 Task: Open Card Penetration Testing in Board Voice of Customer Feedback Collection and Analysis to Workspace E-commerce Management and add a team member Softage.3@softage.net, a label Orange, a checklist Intellectual Property, an attachment from Trello, a color Orange and finally, add a card description 'Research and develop new product distribution strategy' and a comment 'Let us approach this task with a sense of creativity and innovation, looking for unique and unconventional solutions.'. Add a start date 'Jan 03, 1900' with a due date 'Jan 10, 1900'
Action: Mouse moved to (197, 159)
Screenshot: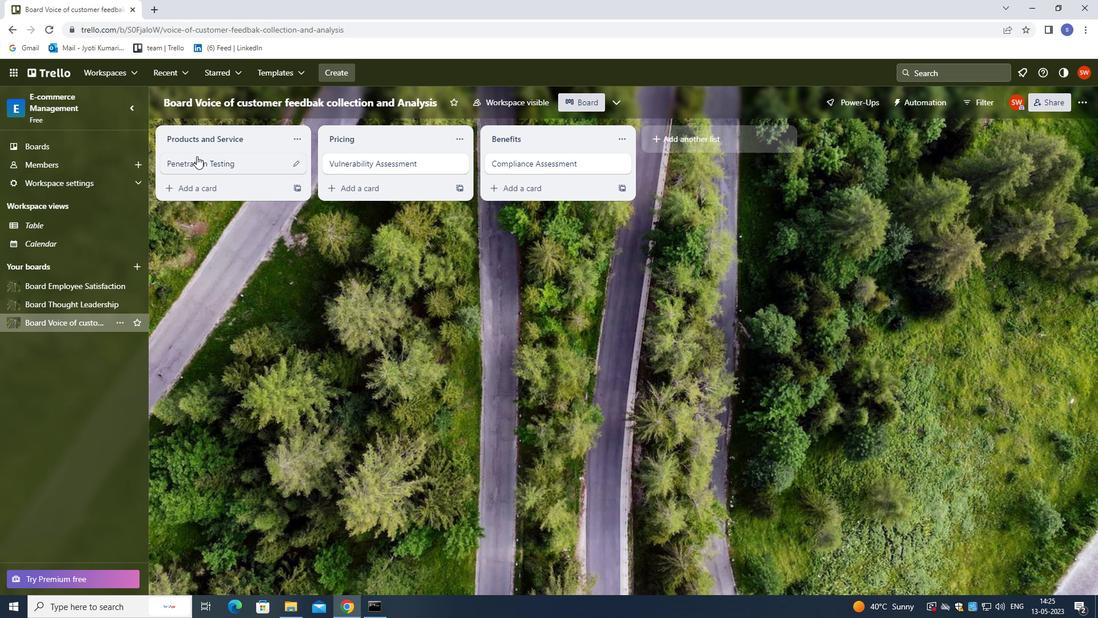 
Action: Mouse pressed left at (197, 159)
Screenshot: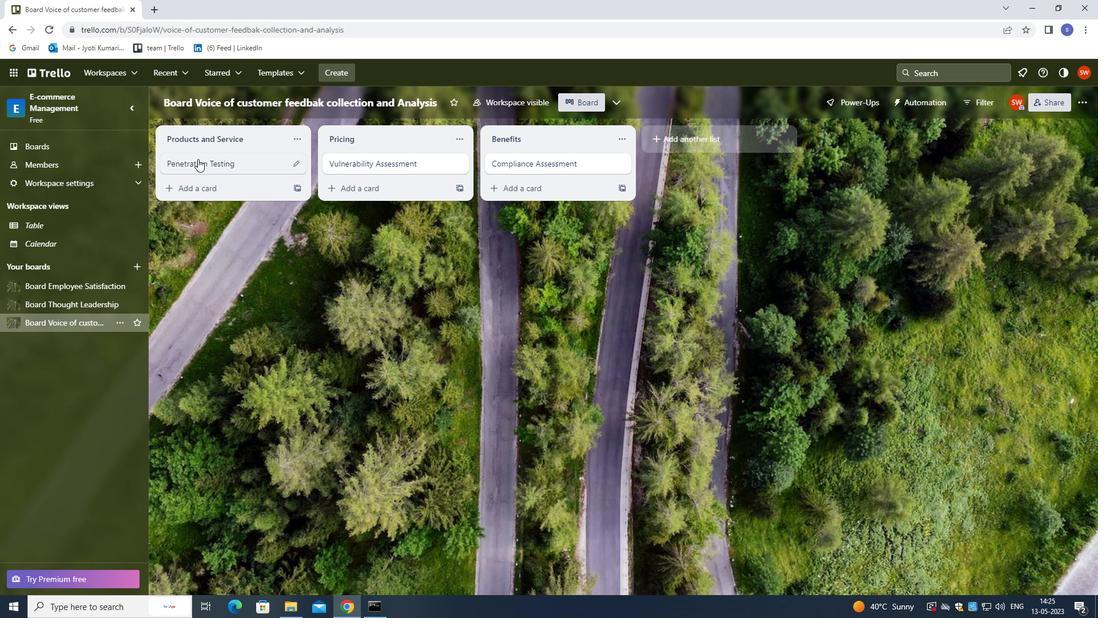 
Action: Mouse moved to (673, 165)
Screenshot: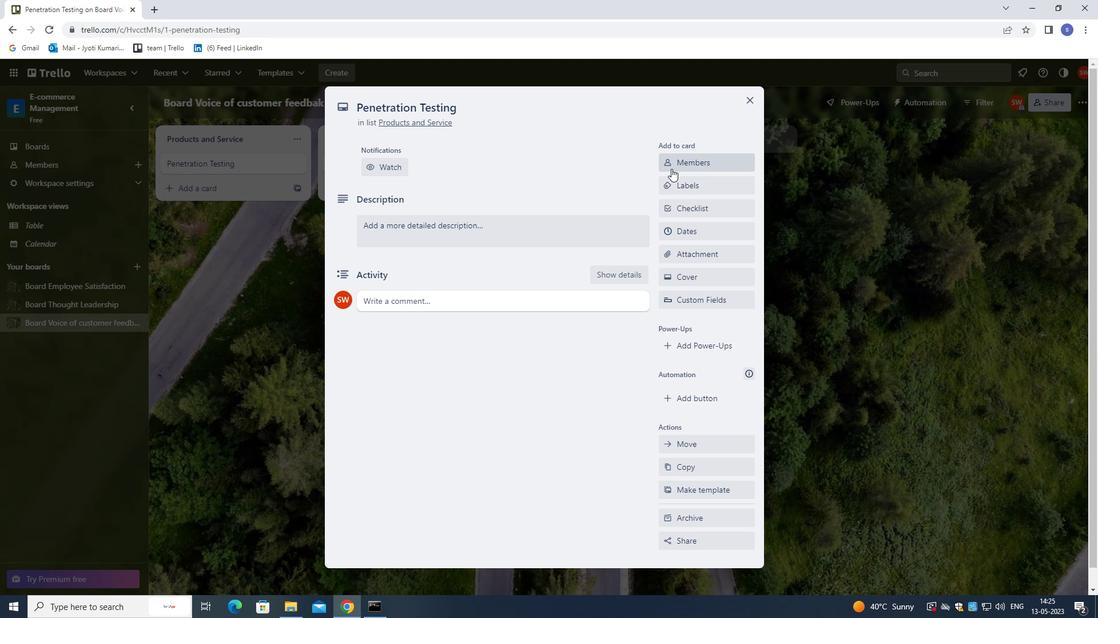 
Action: Mouse pressed left at (673, 165)
Screenshot: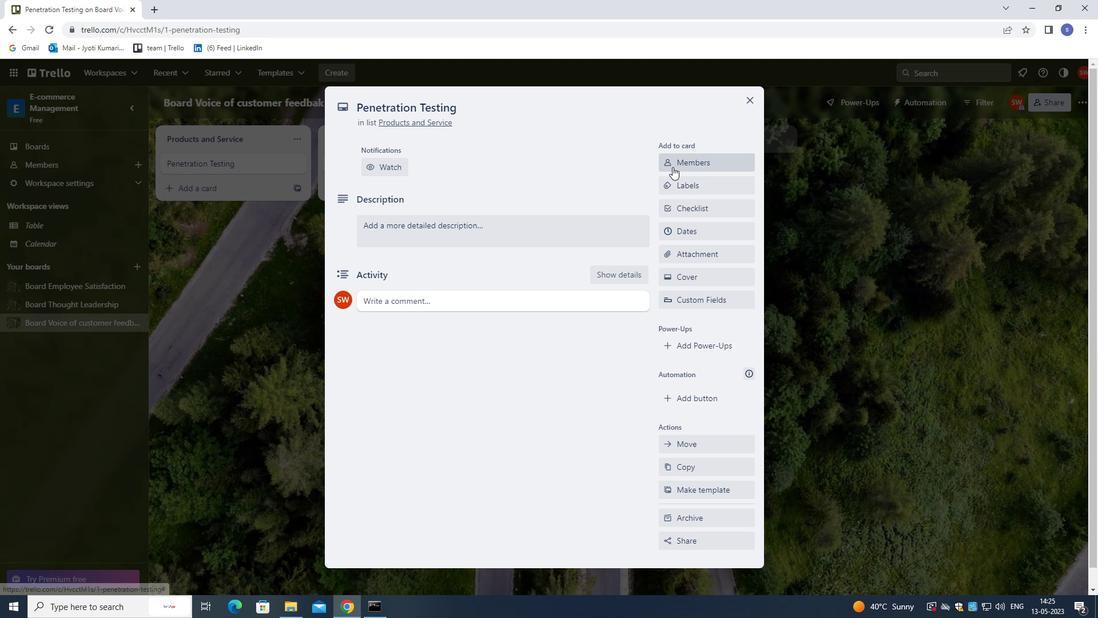 
Action: Mouse moved to (711, 264)
Screenshot: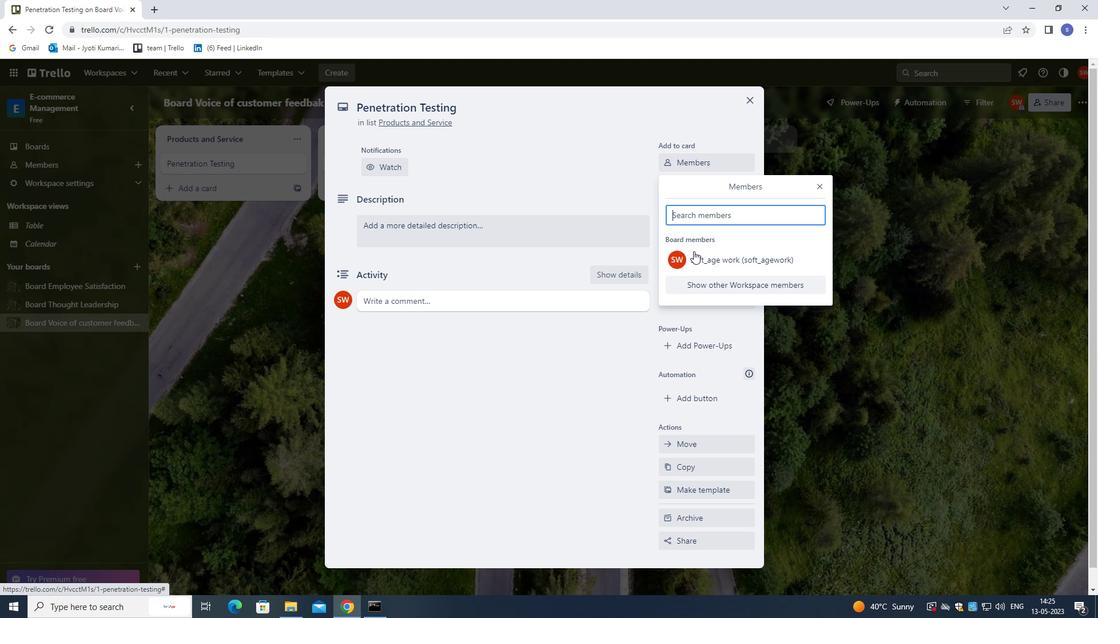 
Action: Key pressed softage.3<Key.shift>@SOFTAGE.NET
Screenshot: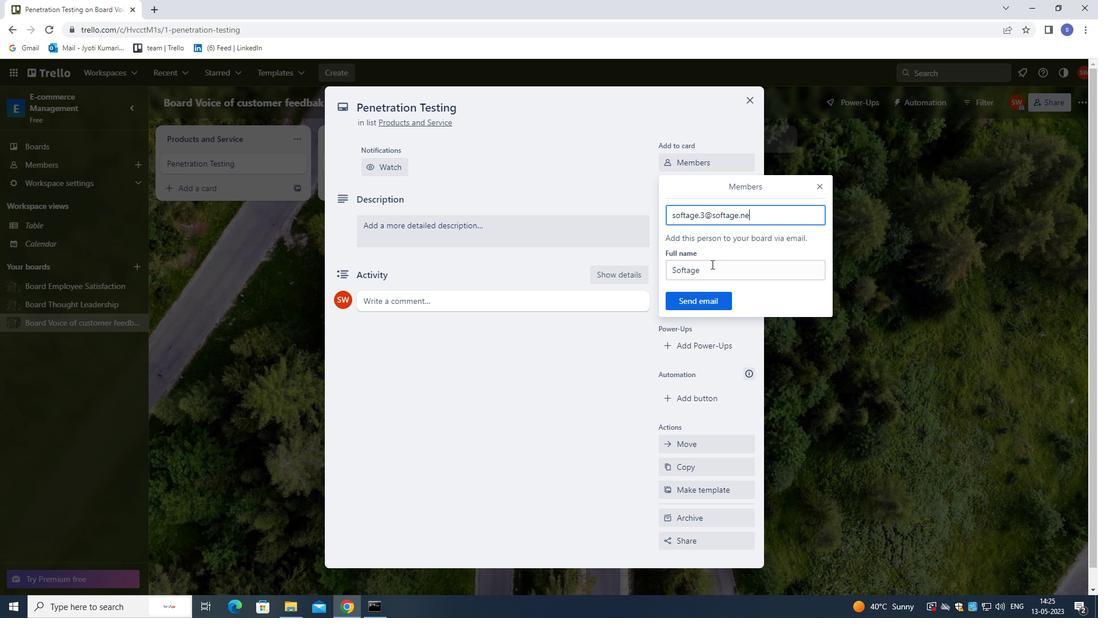 
Action: Mouse moved to (683, 297)
Screenshot: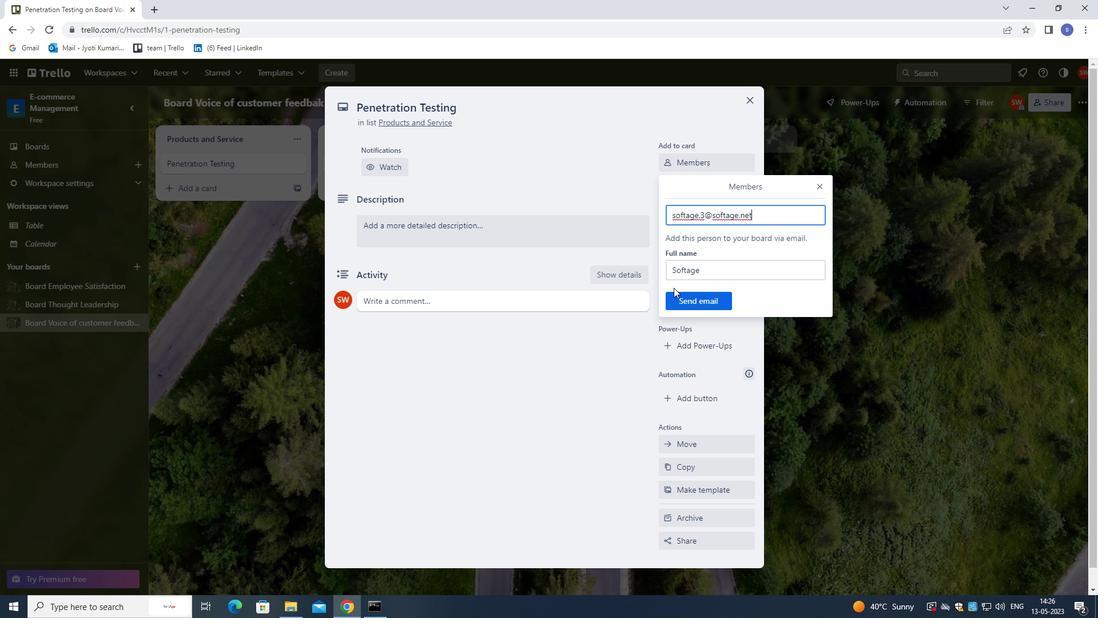 
Action: Mouse pressed left at (683, 297)
Screenshot: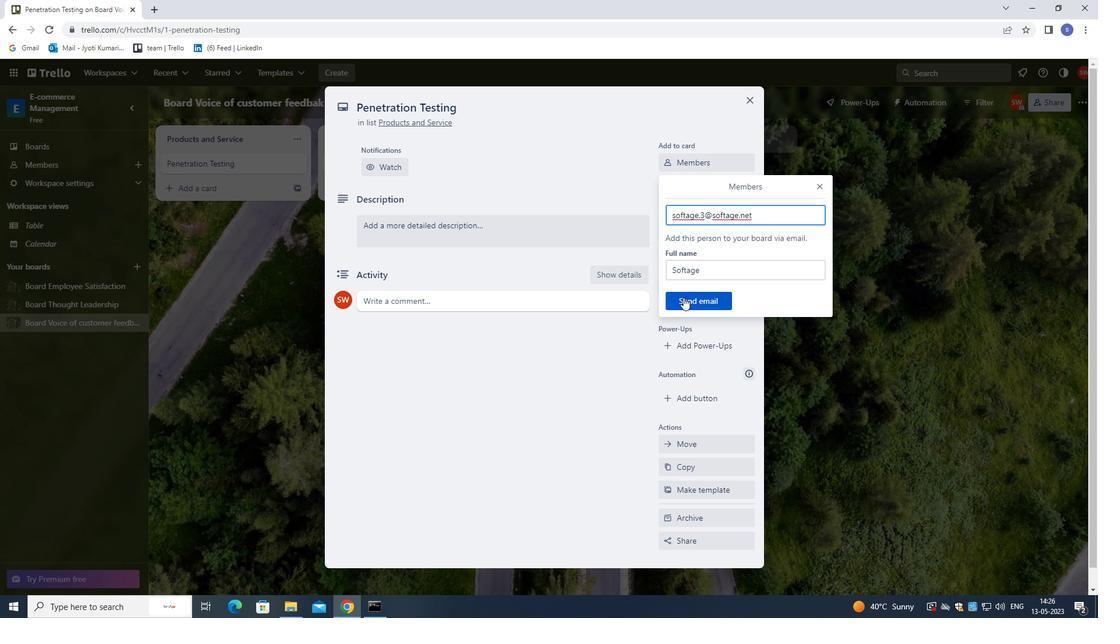 
Action: Mouse moved to (684, 230)
Screenshot: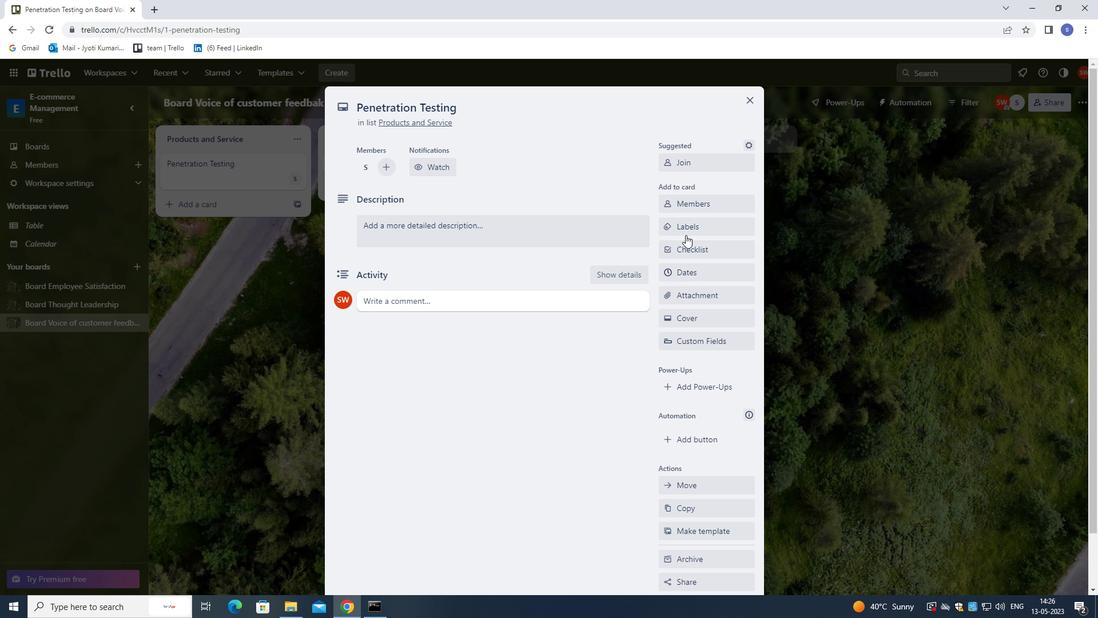 
Action: Mouse pressed left at (684, 230)
Screenshot: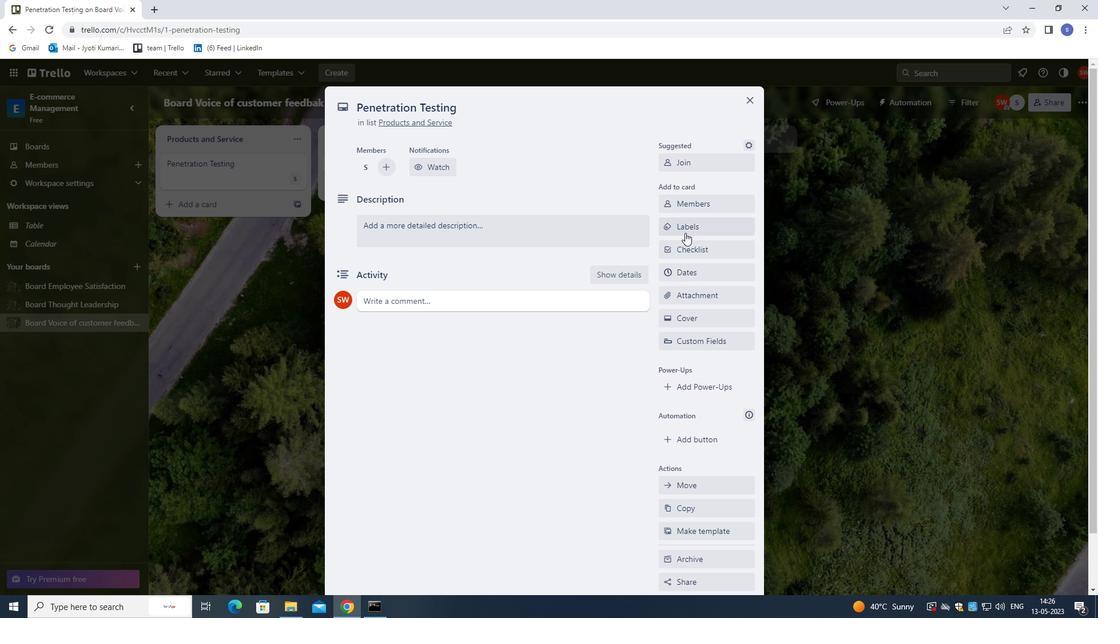
Action: Mouse moved to (683, 227)
Screenshot: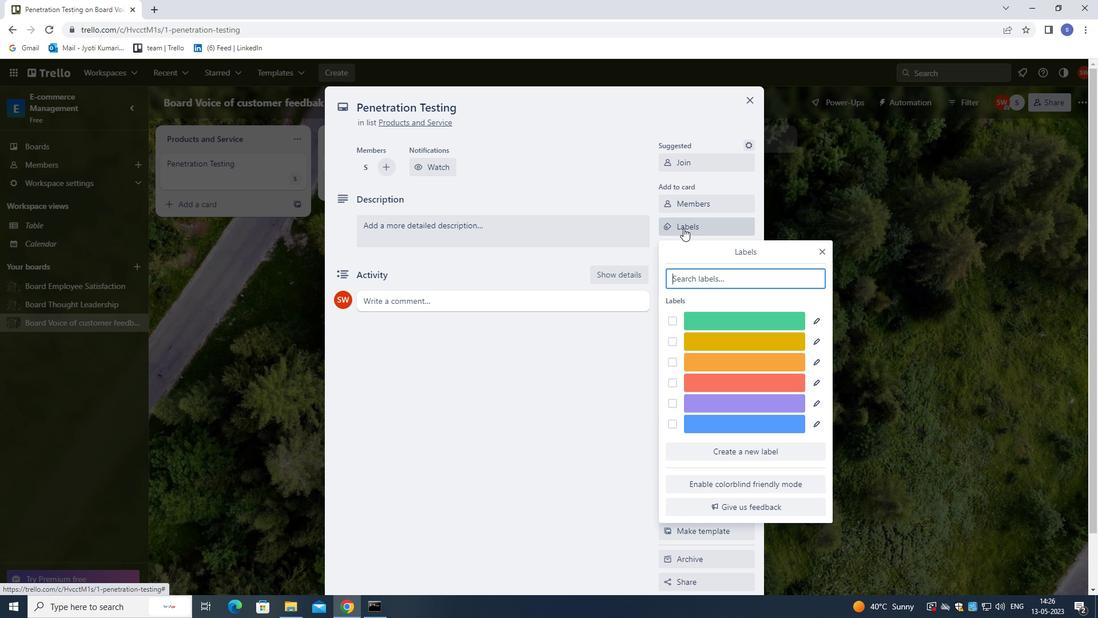 
Action: Key pressed O
Screenshot: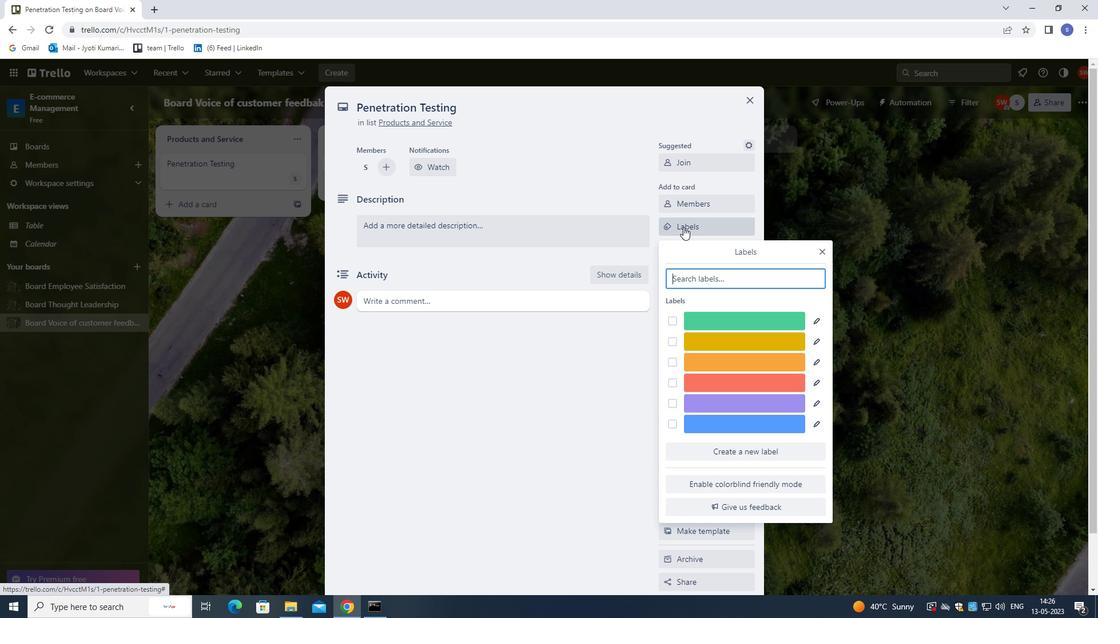 
Action: Mouse moved to (713, 318)
Screenshot: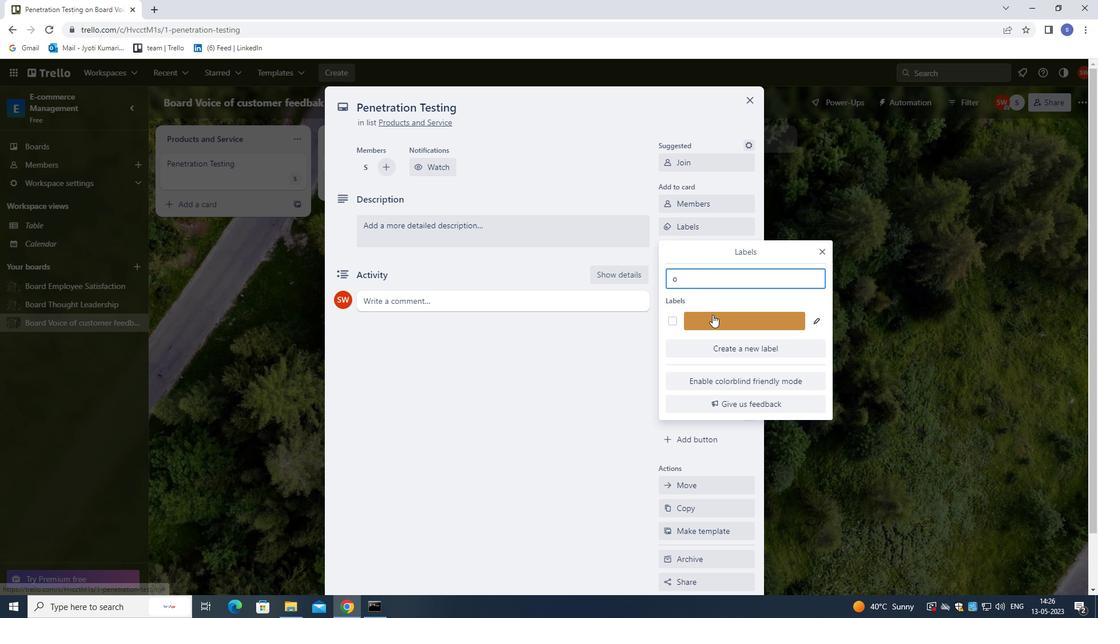 
Action: Mouse pressed left at (713, 318)
Screenshot: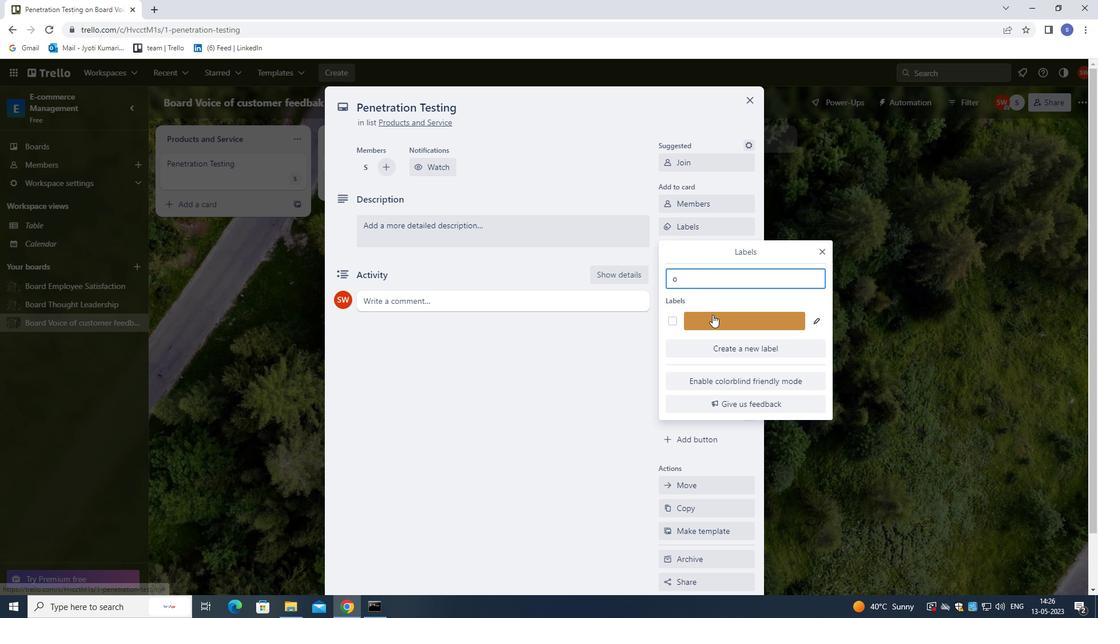 
Action: Mouse moved to (820, 252)
Screenshot: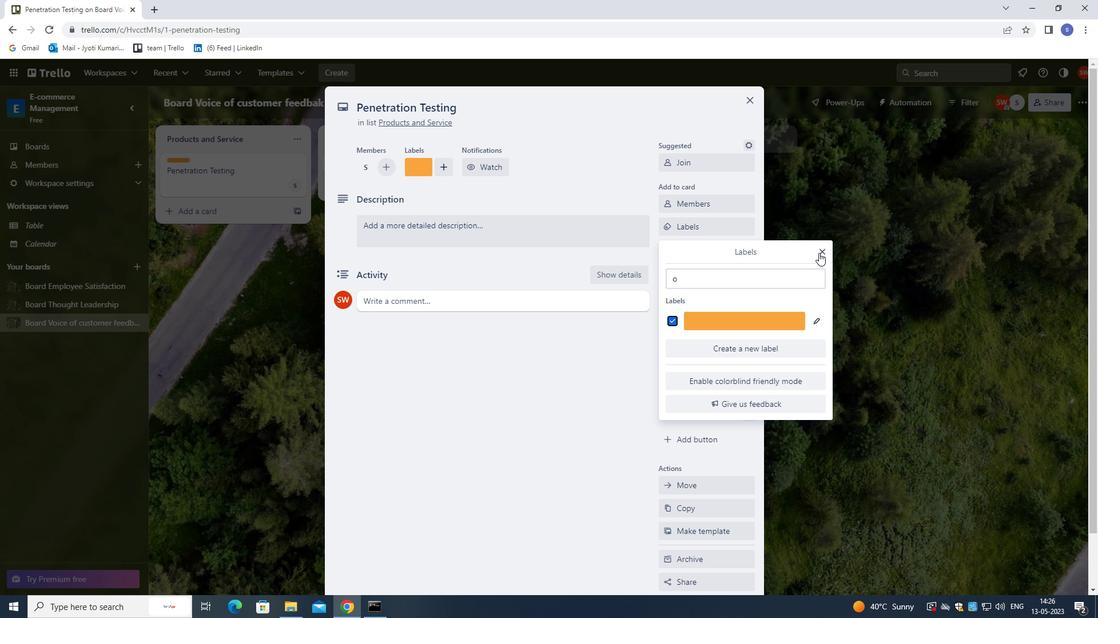 
Action: Mouse pressed left at (820, 252)
Screenshot: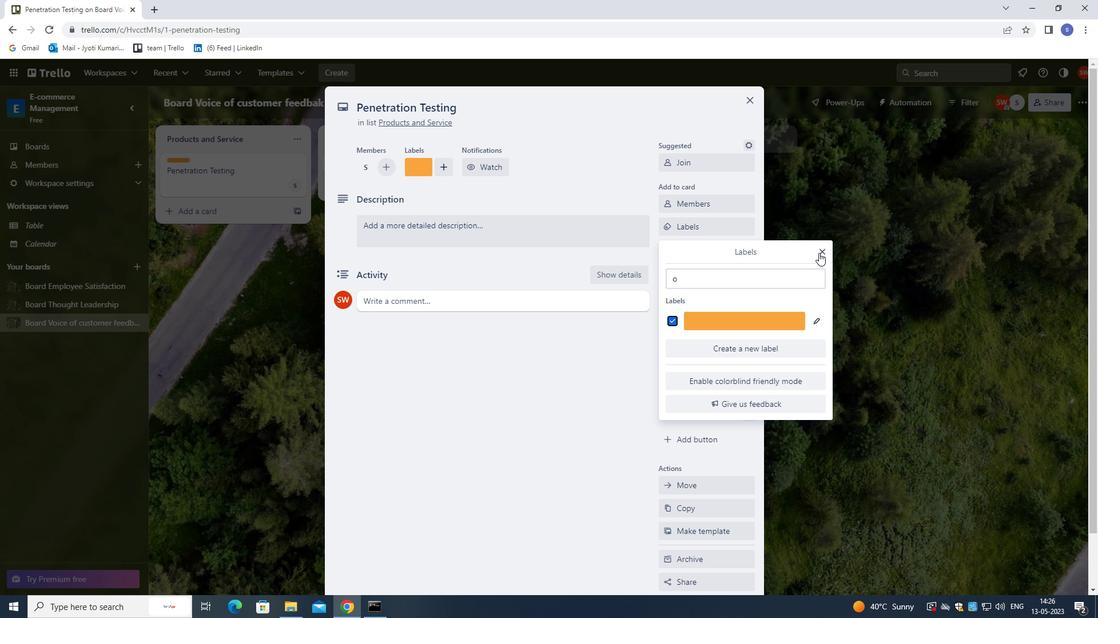 
Action: Mouse moved to (691, 248)
Screenshot: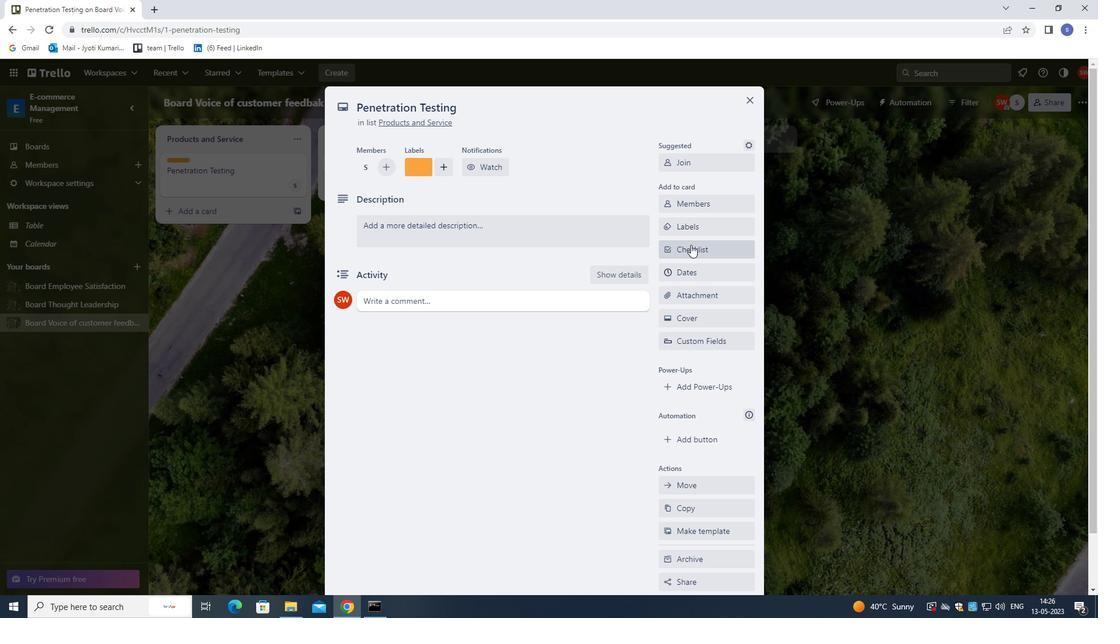 
Action: Mouse pressed left at (691, 248)
Screenshot: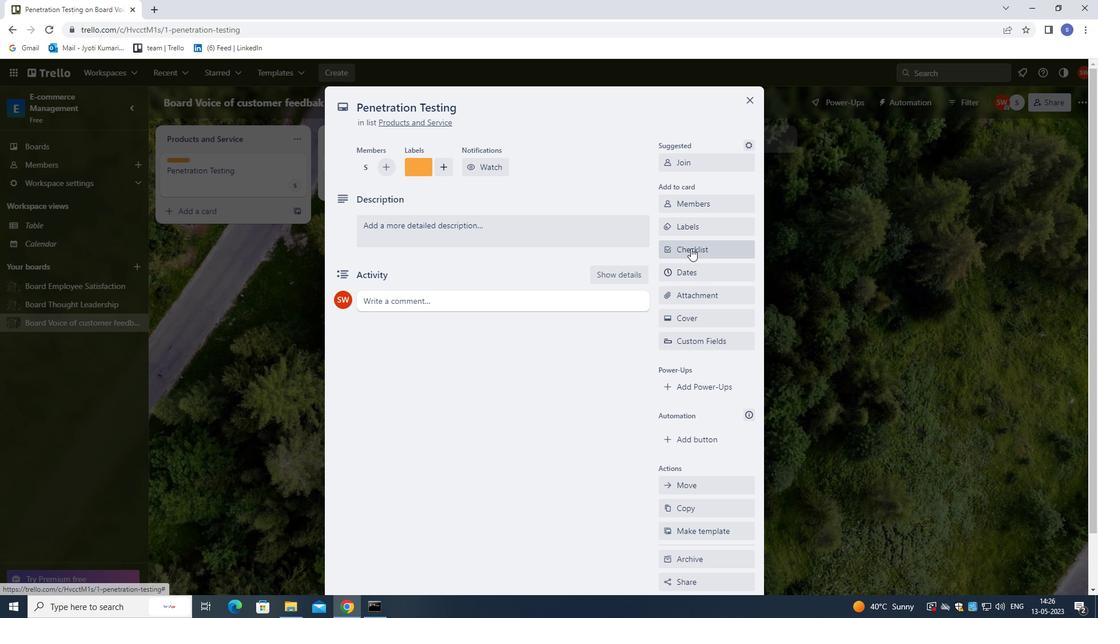 
Action: Key pressed IN
Screenshot: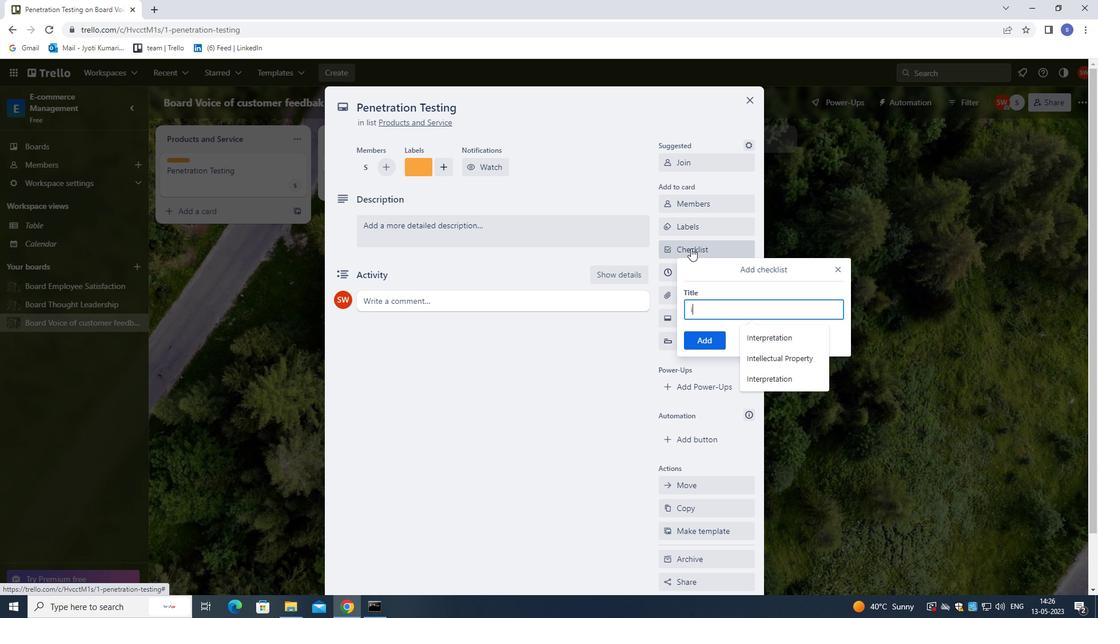 
Action: Mouse moved to (805, 358)
Screenshot: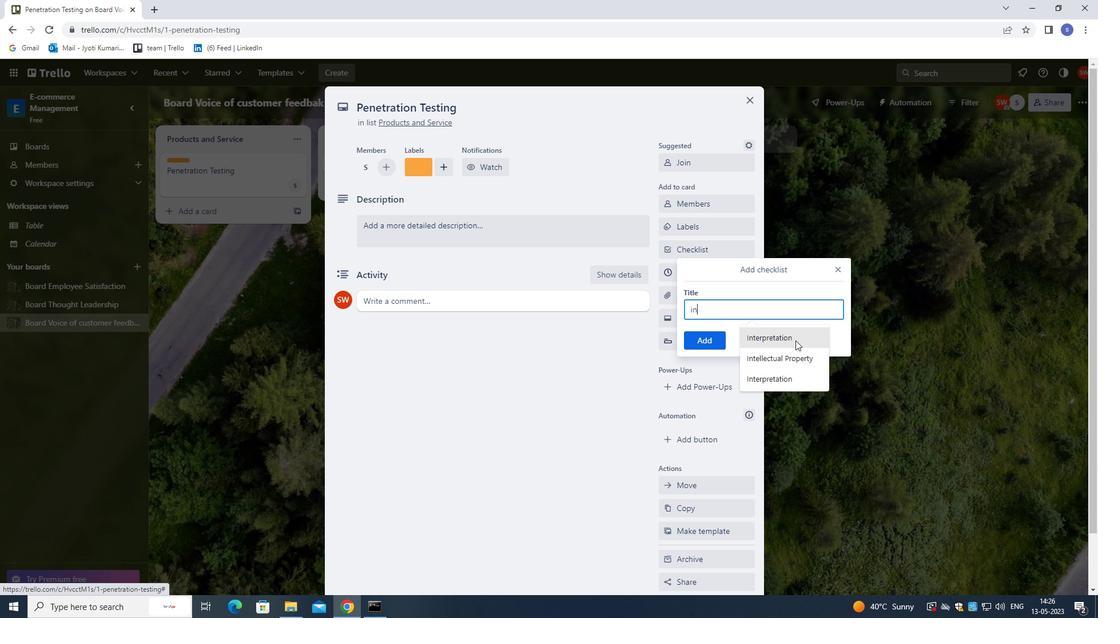 
Action: Mouse pressed left at (805, 358)
Screenshot: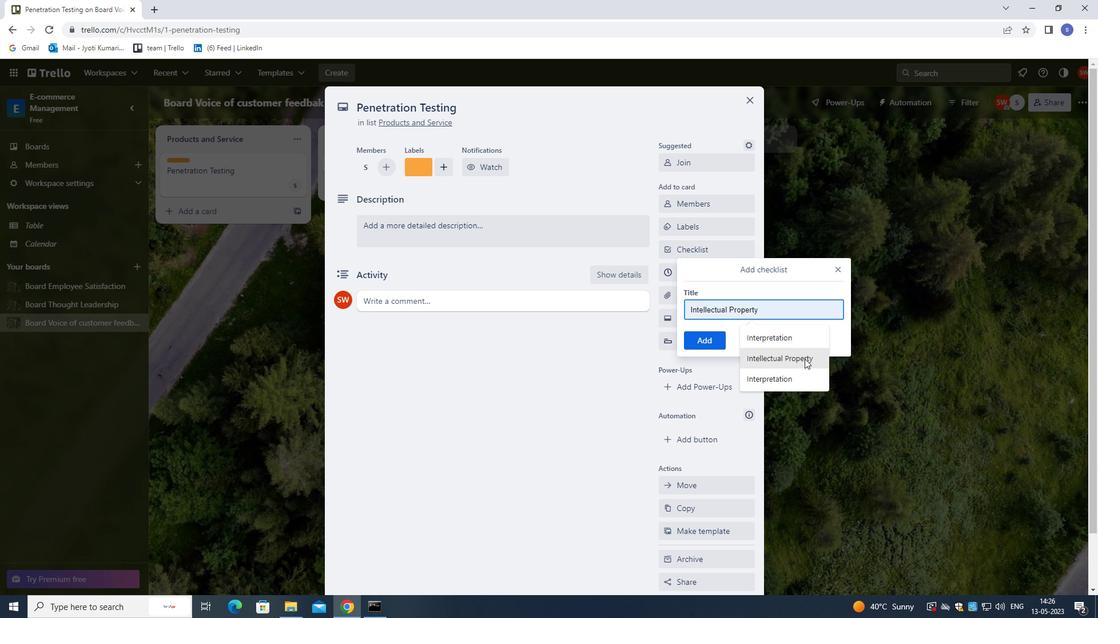 
Action: Mouse scrolled (805, 358) with delta (0, 0)
Screenshot: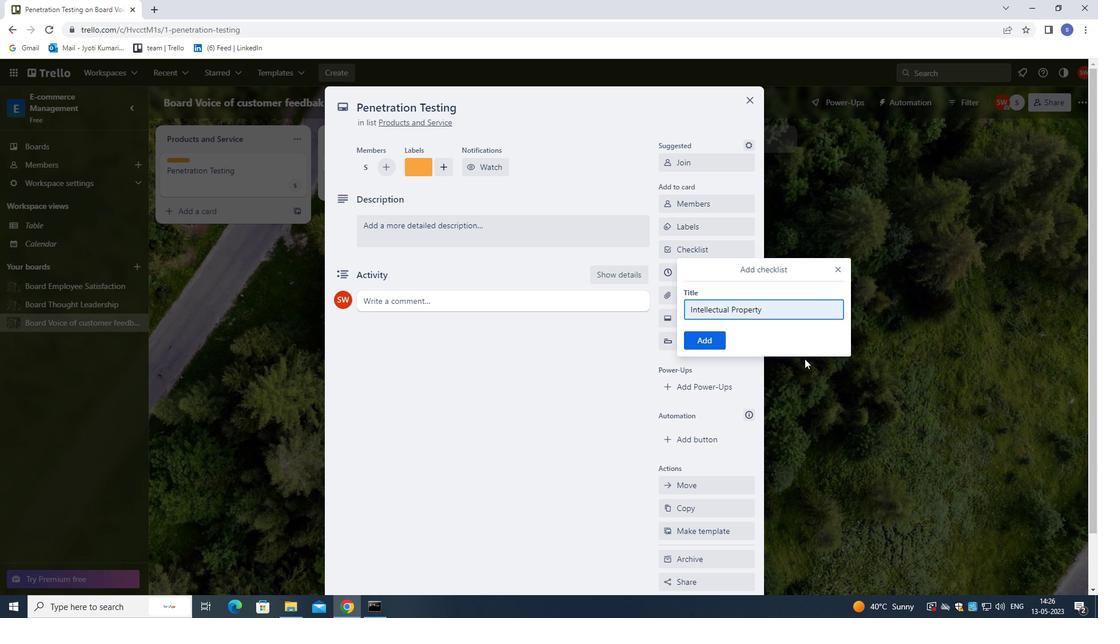 
Action: Mouse moved to (722, 341)
Screenshot: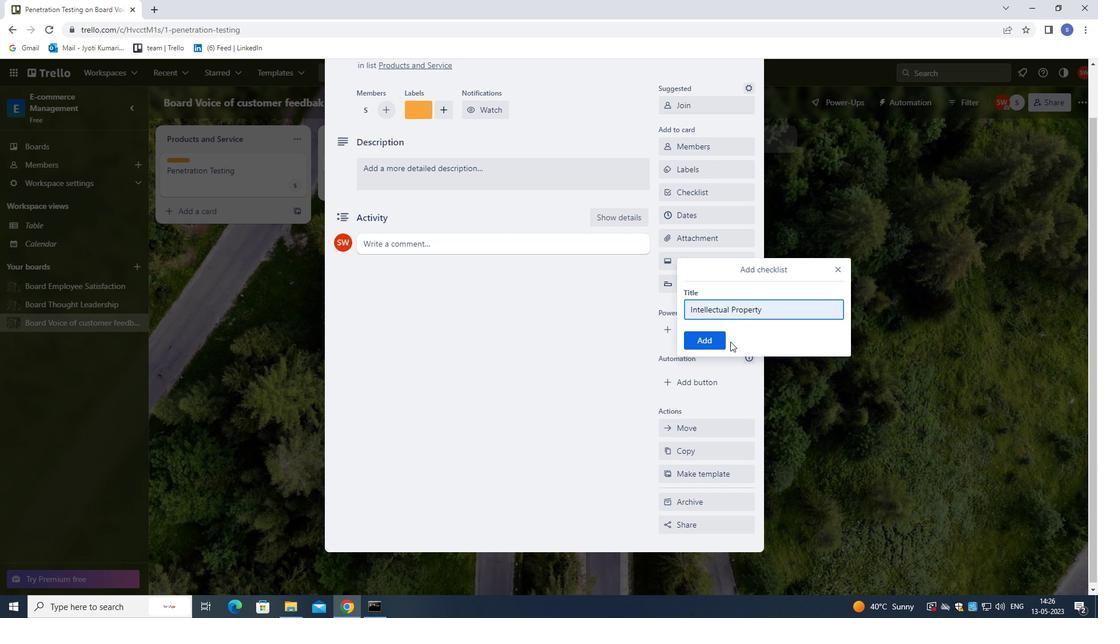 
Action: Mouse pressed left at (722, 341)
Screenshot: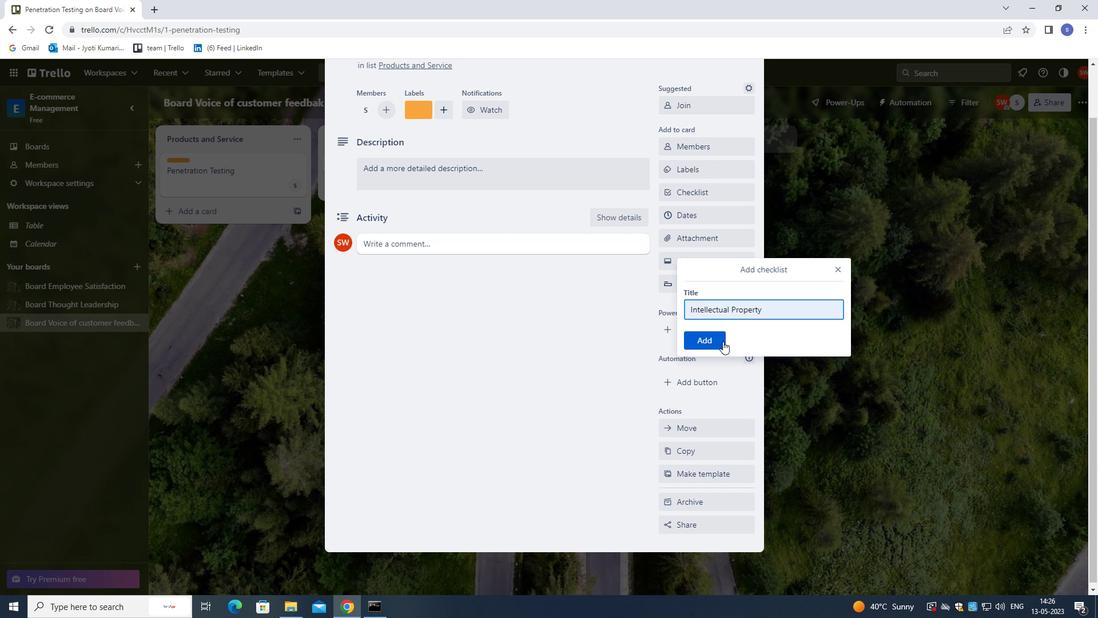 
Action: Mouse moved to (710, 238)
Screenshot: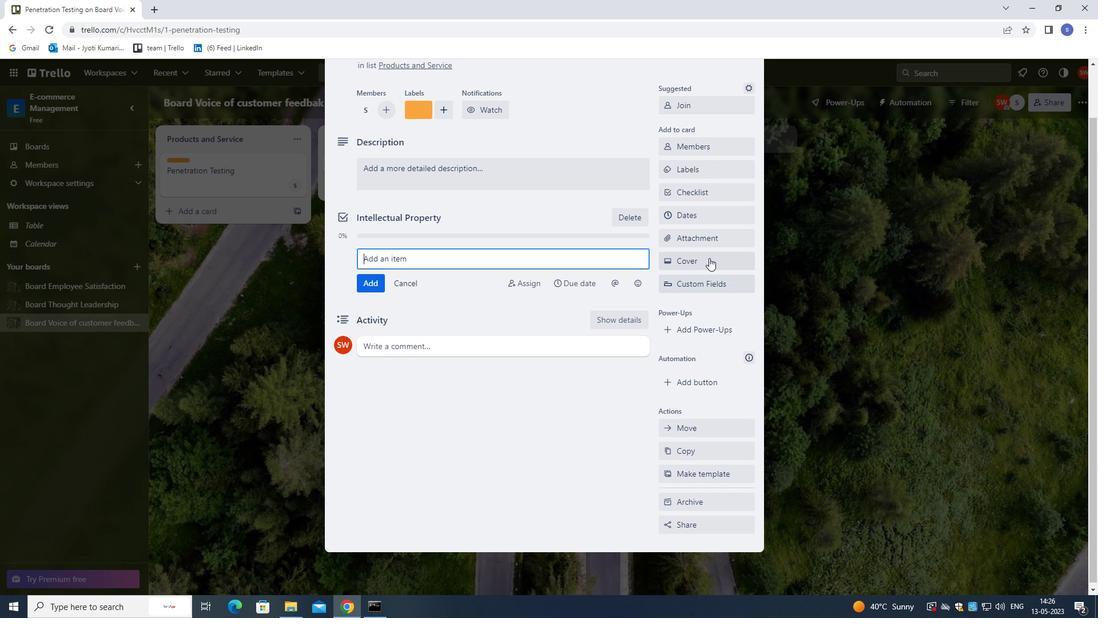 
Action: Mouse pressed left at (710, 238)
Screenshot: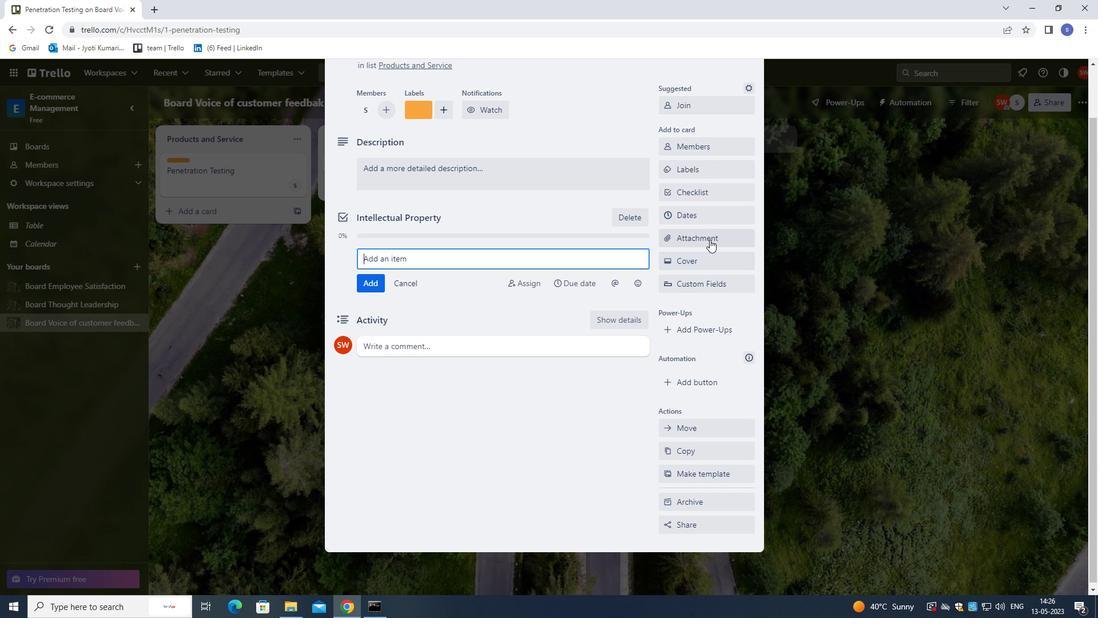 
Action: Mouse moved to (684, 309)
Screenshot: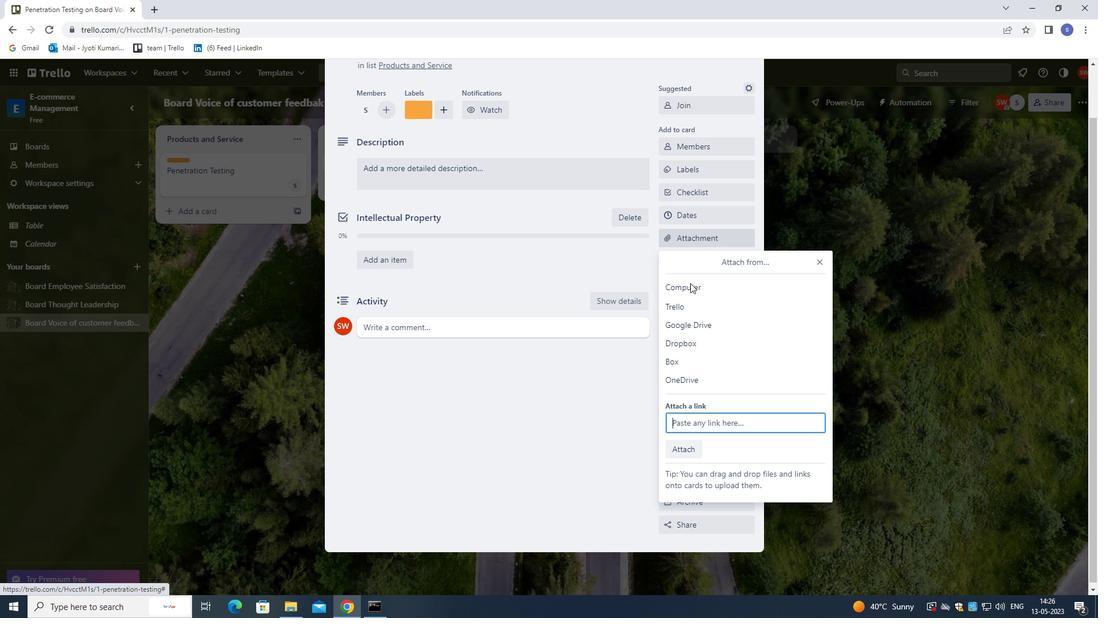 
Action: Mouse pressed left at (684, 309)
Screenshot: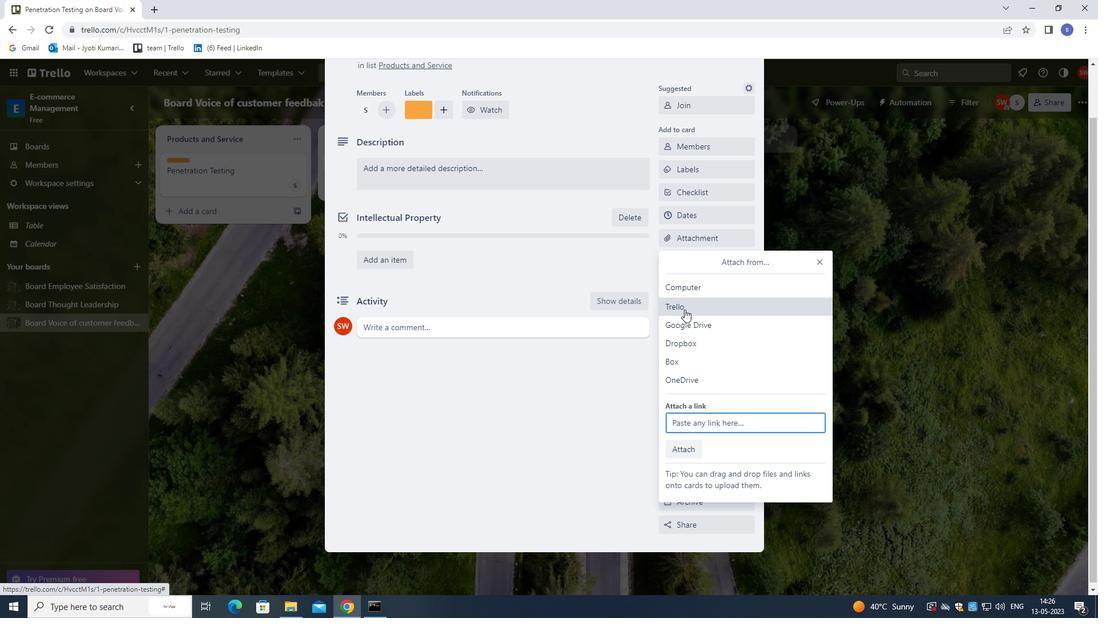 
Action: Mouse moved to (684, 289)
Screenshot: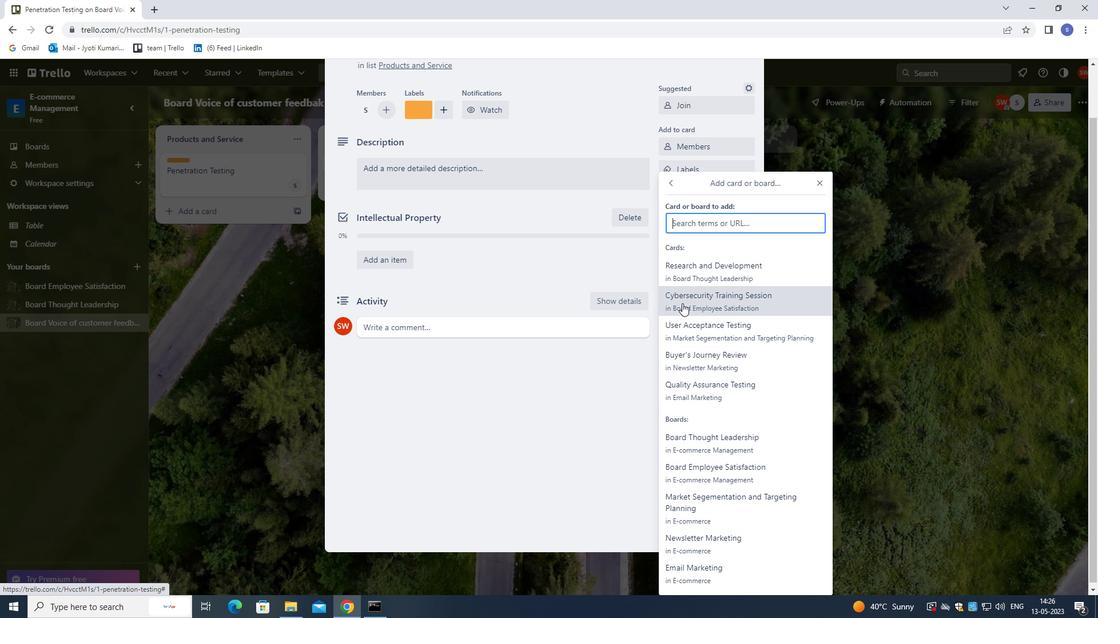 
Action: Mouse pressed left at (684, 289)
Screenshot: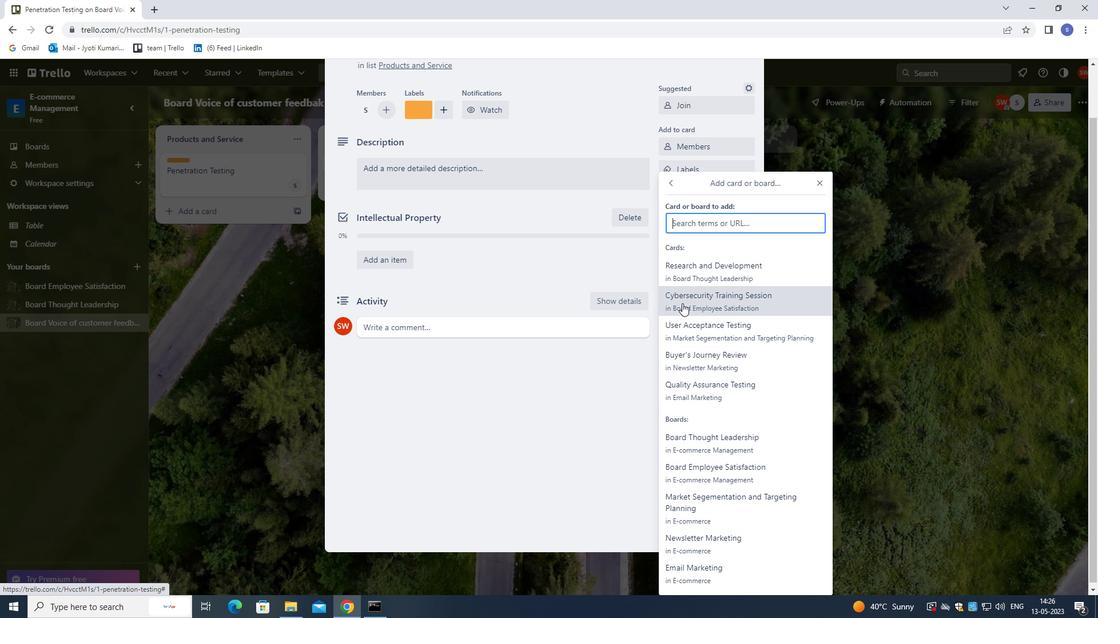 
Action: Mouse moved to (685, 264)
Screenshot: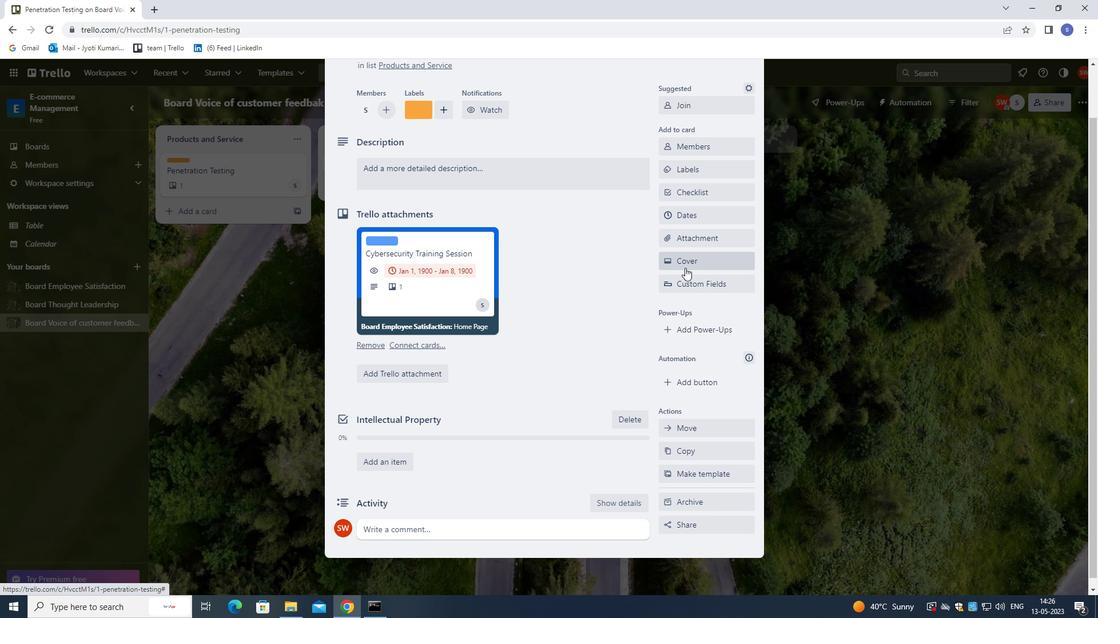 
Action: Mouse pressed left at (685, 264)
Screenshot: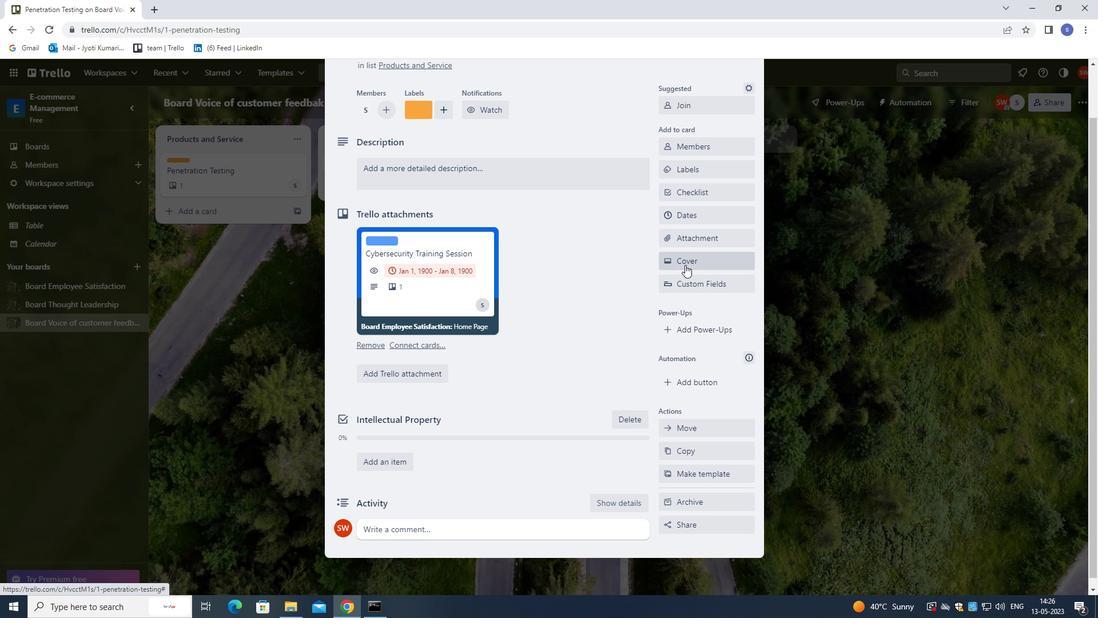 
Action: Mouse moved to (742, 362)
Screenshot: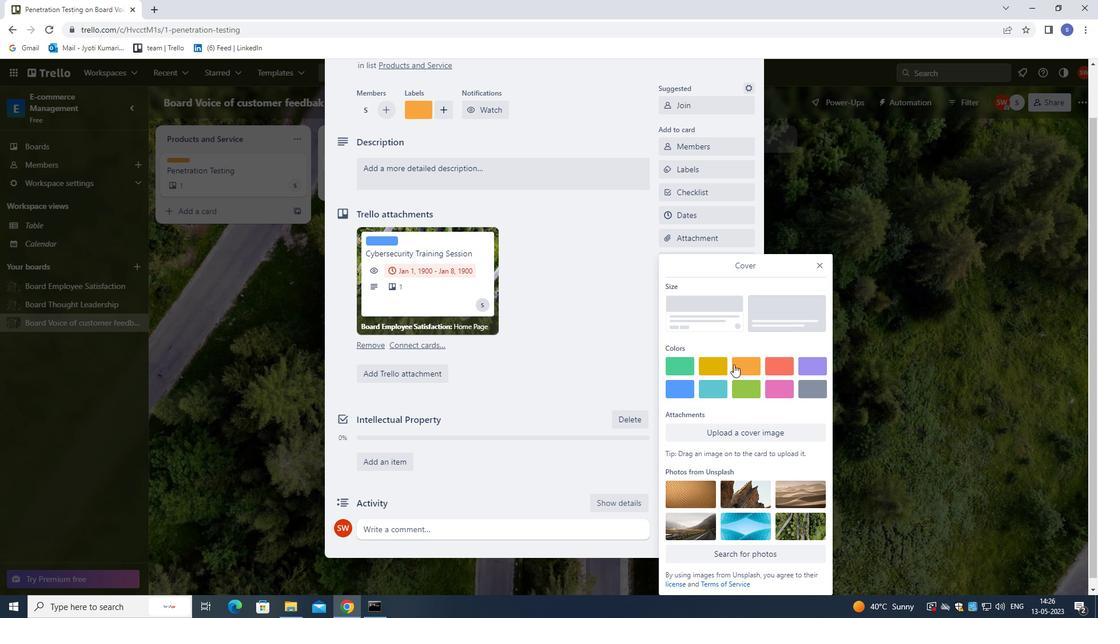 
Action: Mouse pressed left at (742, 362)
Screenshot: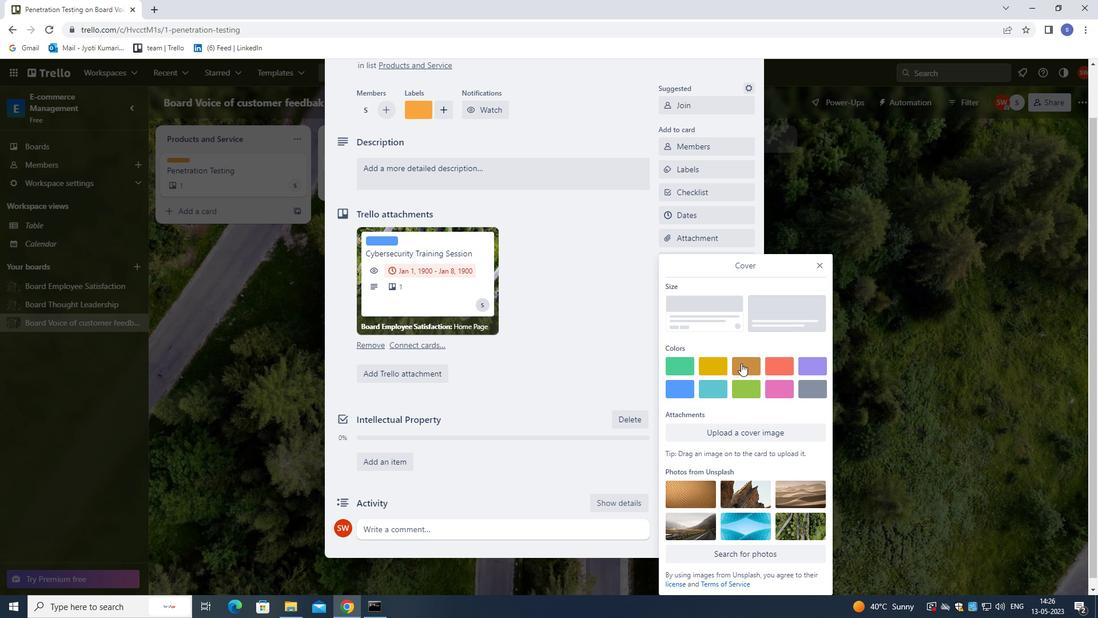 
Action: Mouse moved to (819, 245)
Screenshot: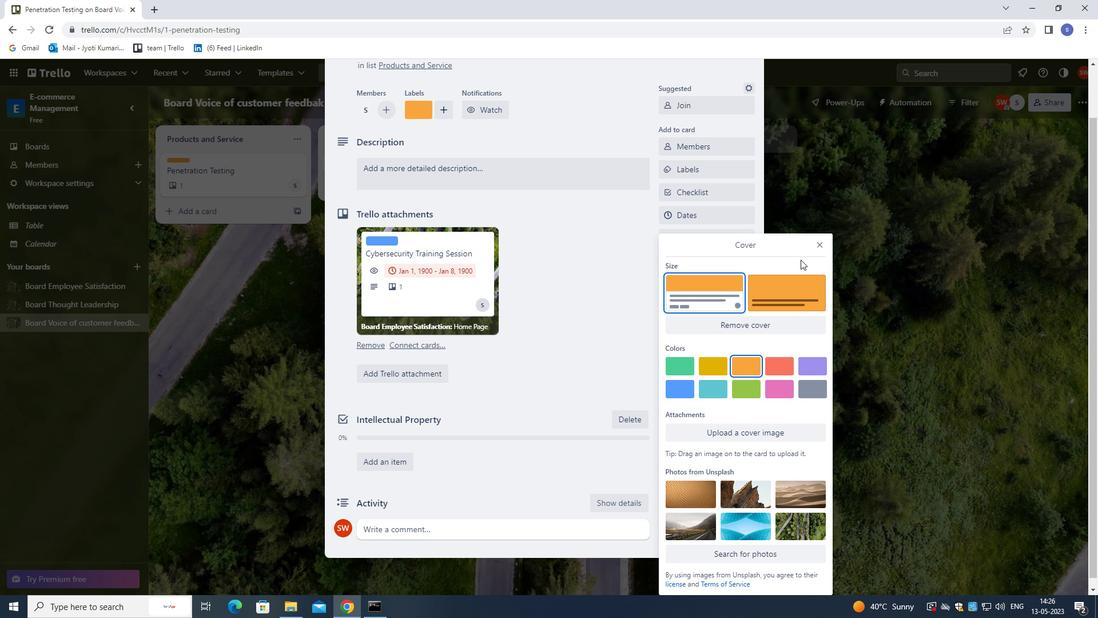 
Action: Mouse pressed left at (819, 245)
Screenshot: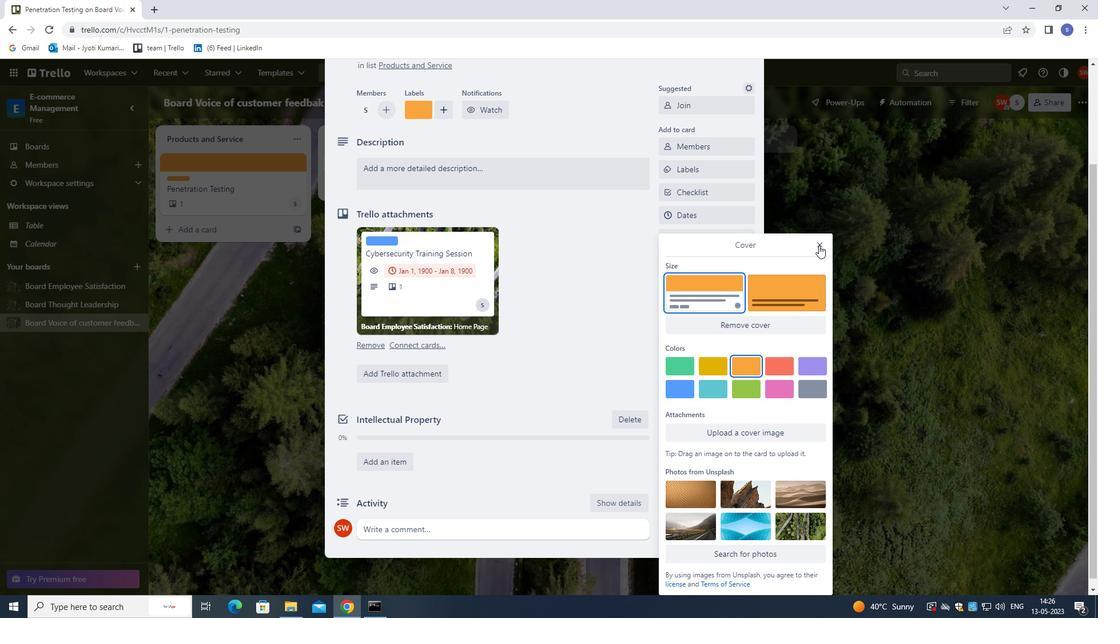
Action: Mouse moved to (510, 176)
Screenshot: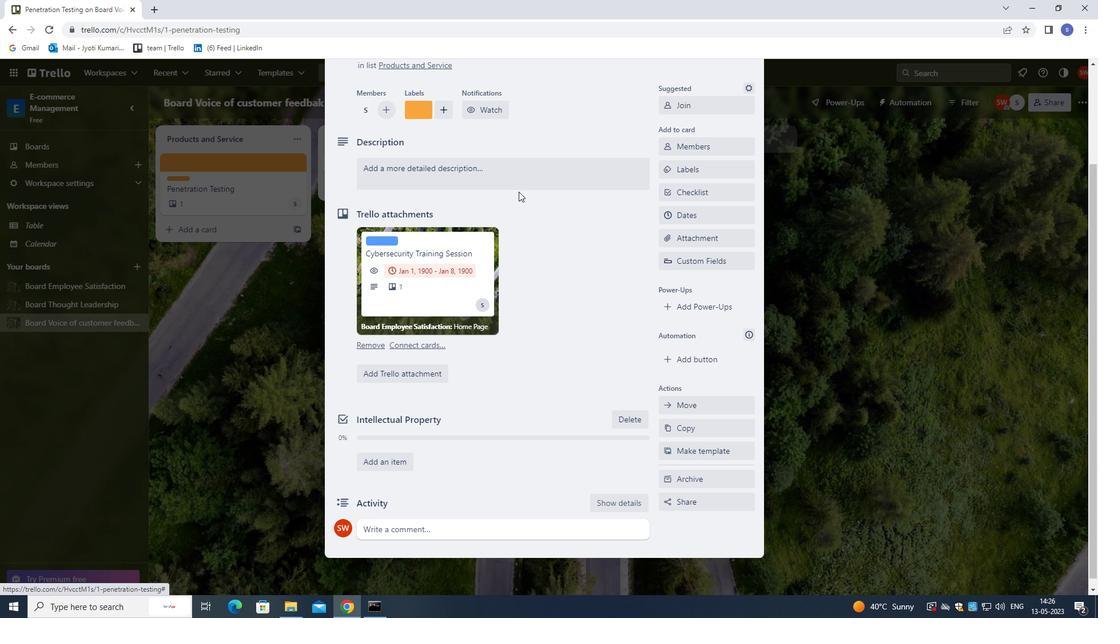 
Action: Mouse pressed left at (510, 176)
Screenshot: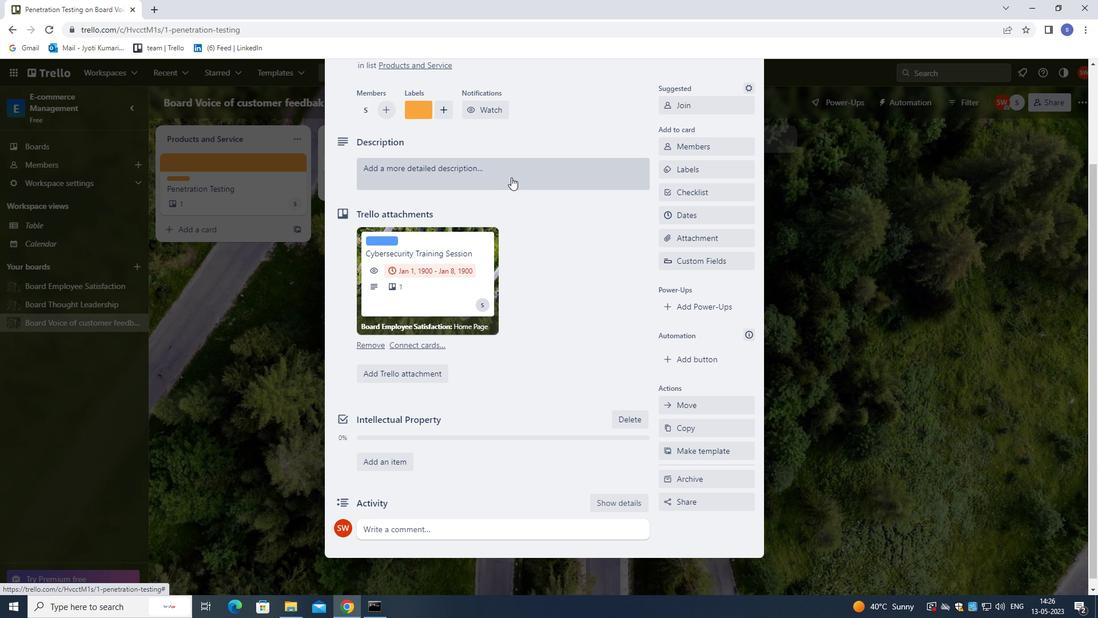 
Action: Mouse moved to (524, 240)
Screenshot: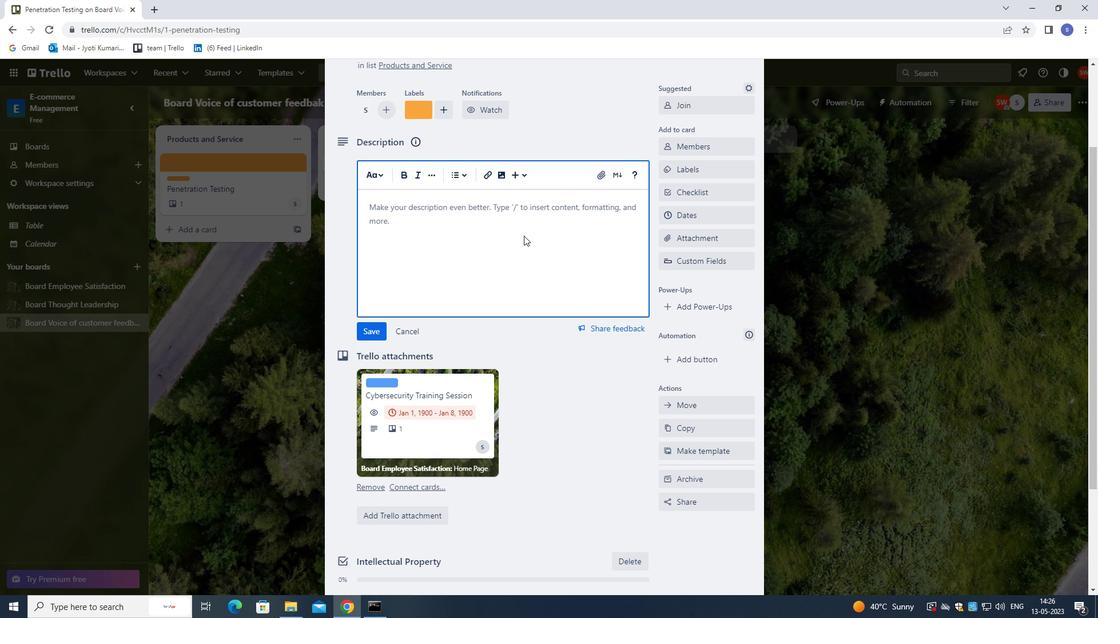 
Action: Key pressed <Key.shift>RESER<Key.backspace>ARCH<Key.space>AND<Key.space>DEVELOP<Key.space>NEW<Key.space>PRODUCT<Key.space>DISTRIBUTION<Key.space>STRATEGY.
Screenshot: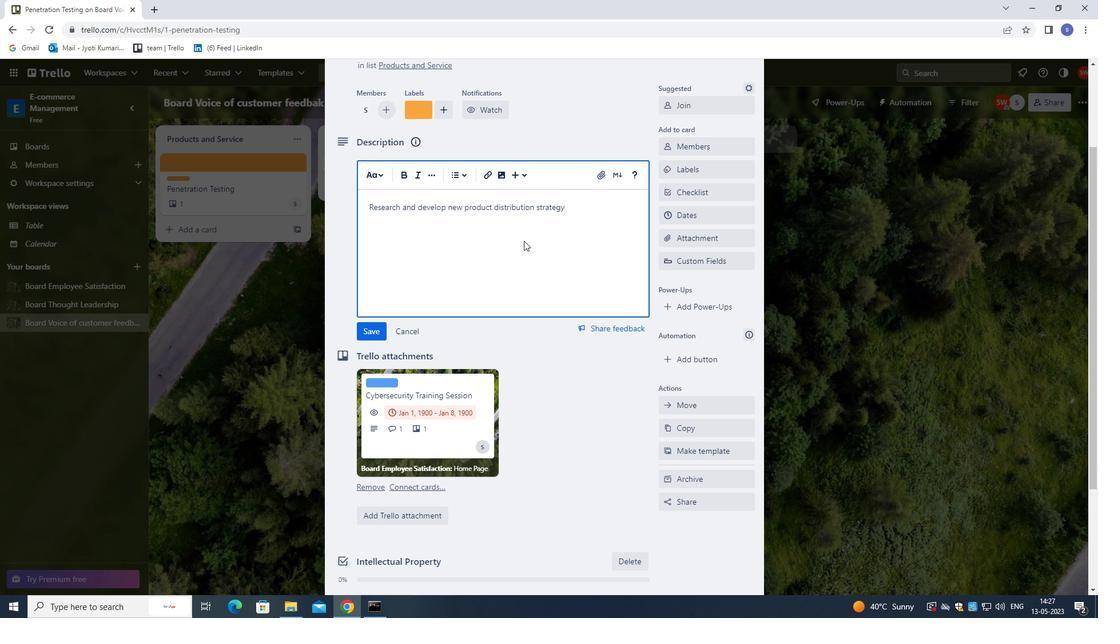 
Action: Mouse moved to (526, 259)
Screenshot: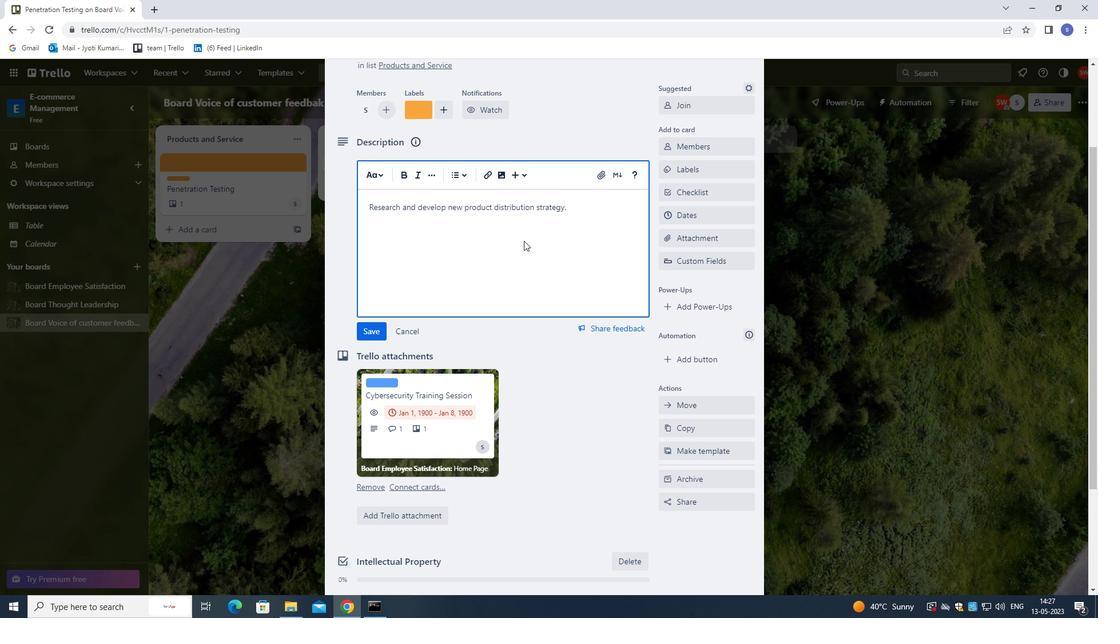 
Action: Mouse scrolled (526, 259) with delta (0, 0)
Screenshot: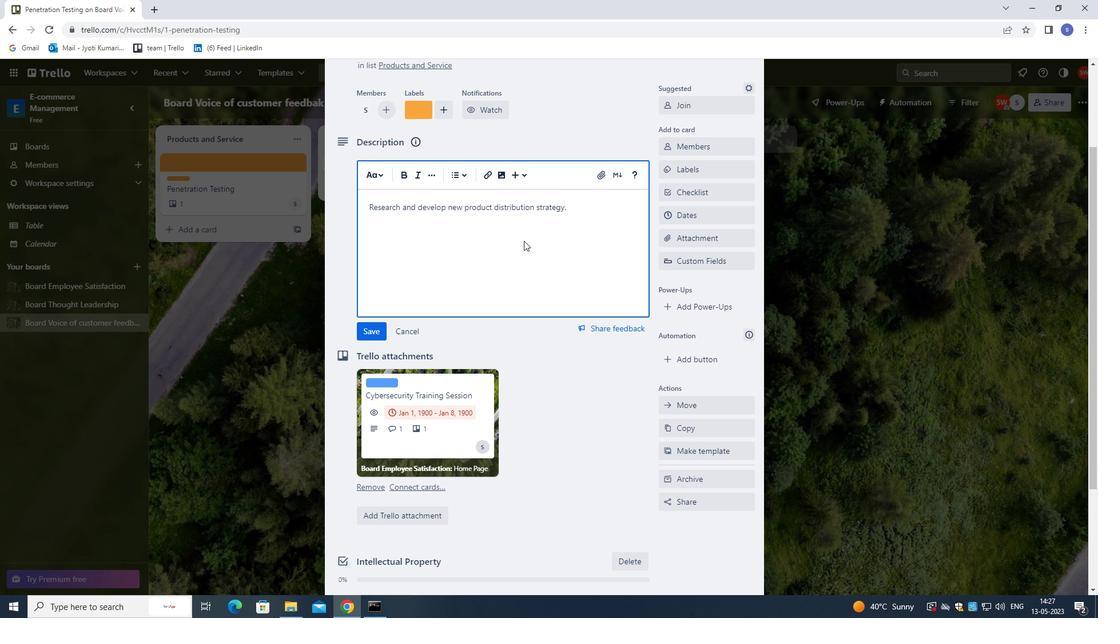 
Action: Mouse moved to (527, 272)
Screenshot: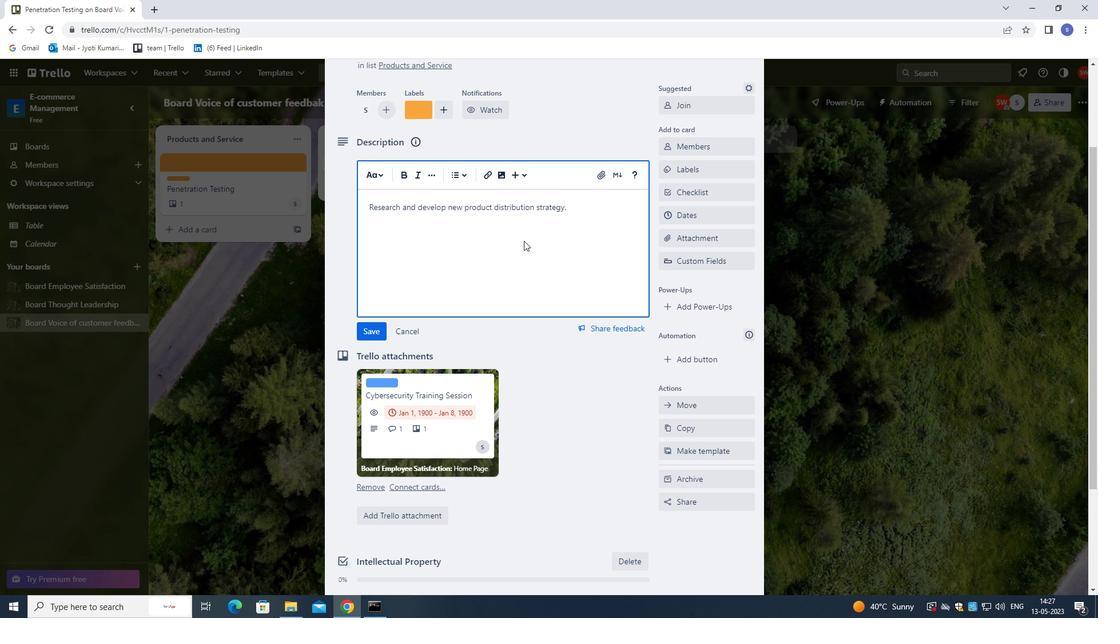 
Action: Mouse scrolled (527, 271) with delta (0, 0)
Screenshot: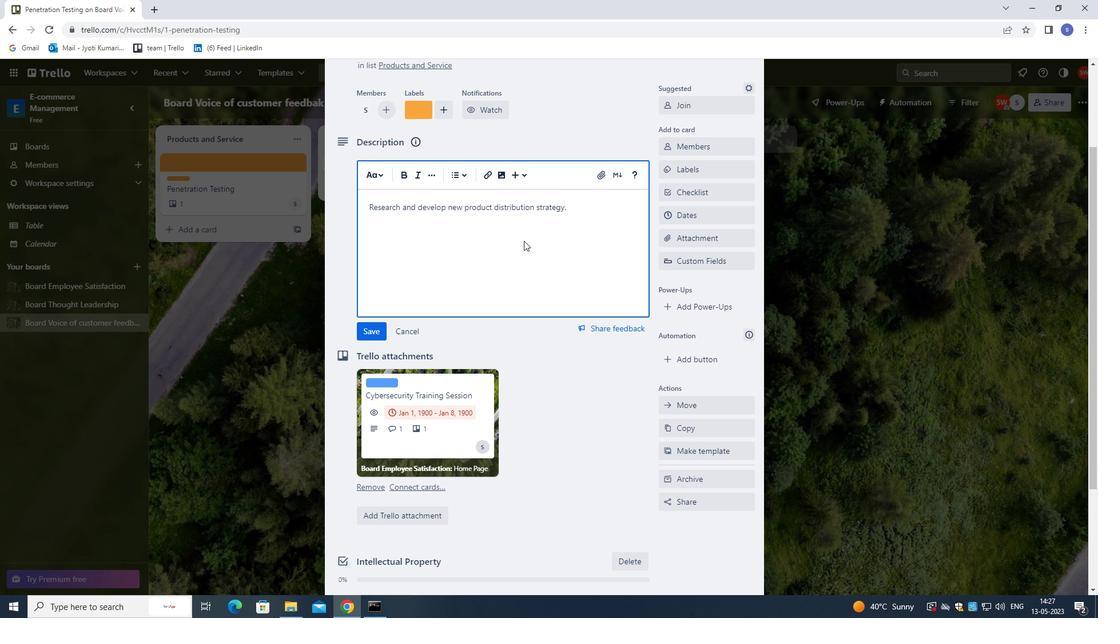 
Action: Mouse moved to (528, 276)
Screenshot: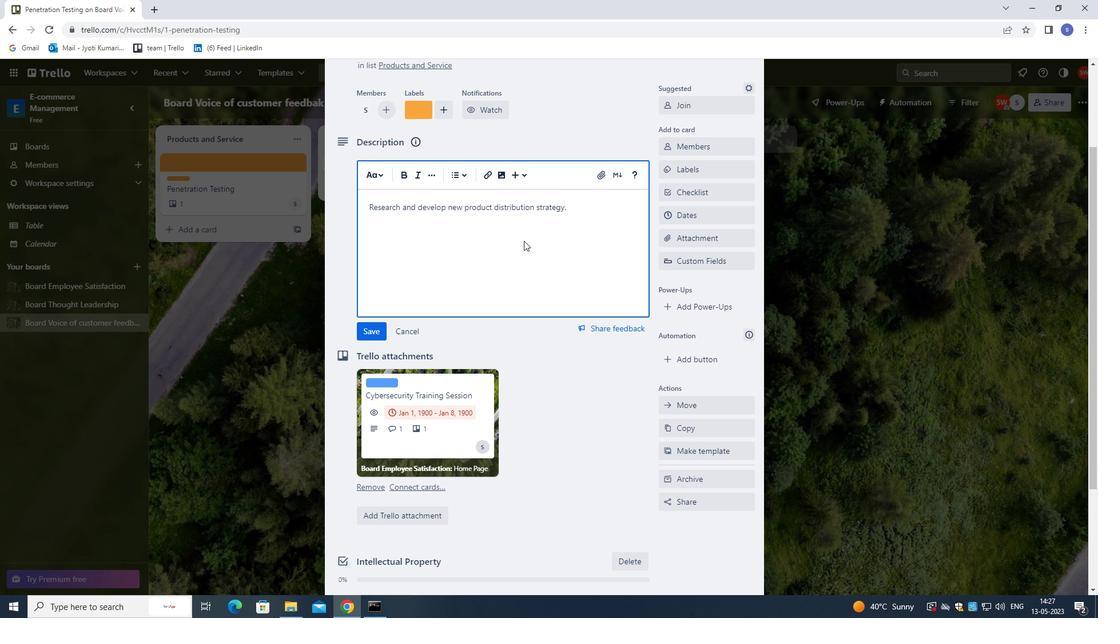 
Action: Mouse scrolled (528, 275) with delta (0, 0)
Screenshot: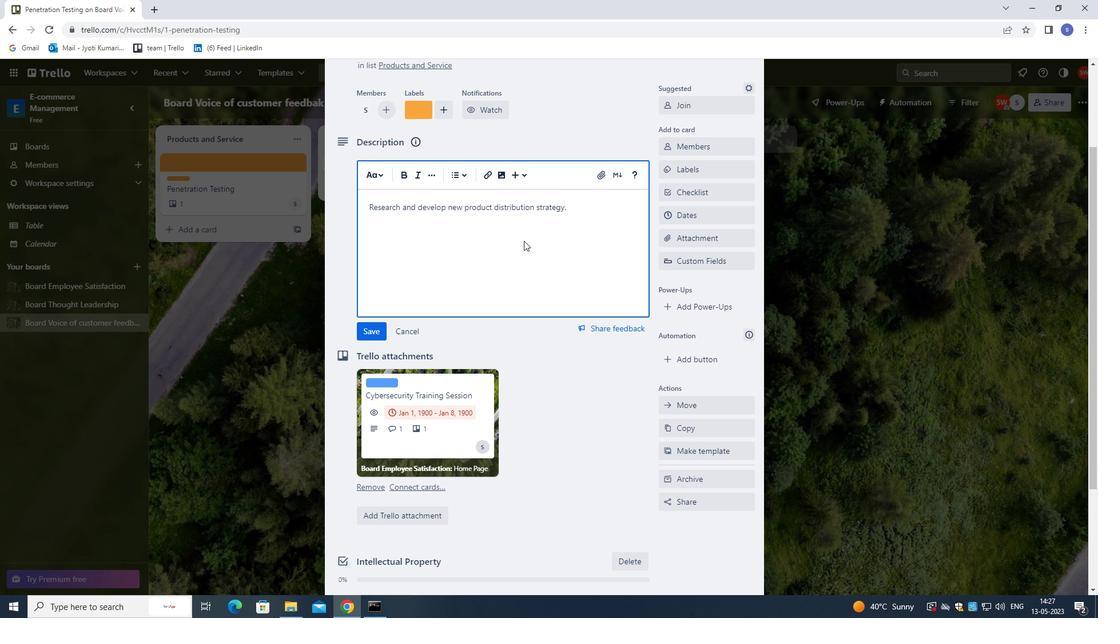 
Action: Mouse moved to (528, 278)
Screenshot: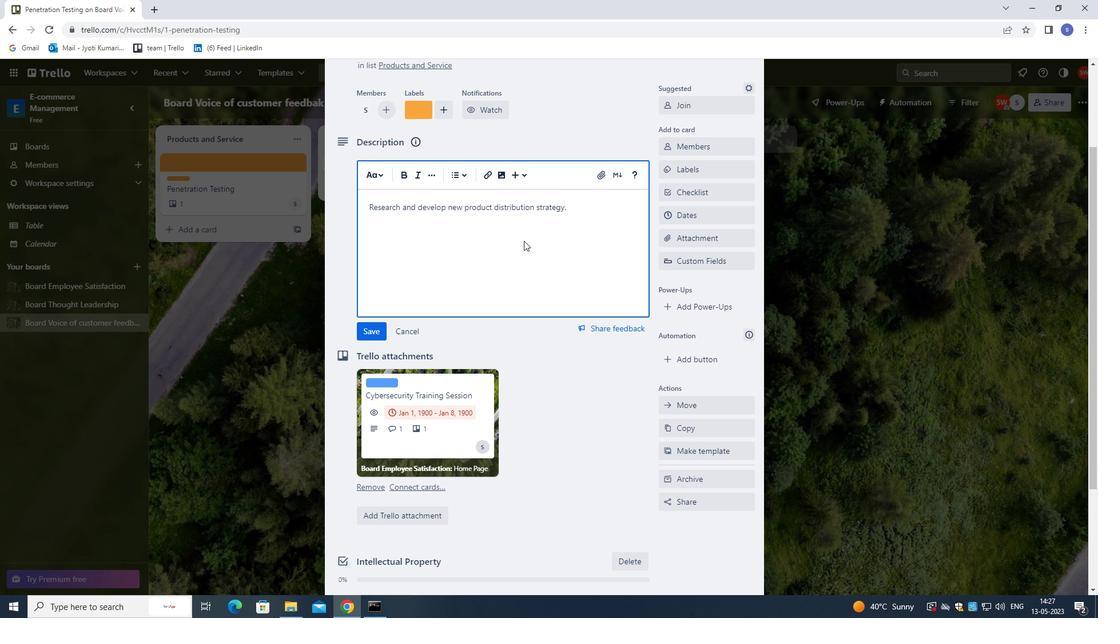 
Action: Mouse scrolled (528, 278) with delta (0, 0)
Screenshot: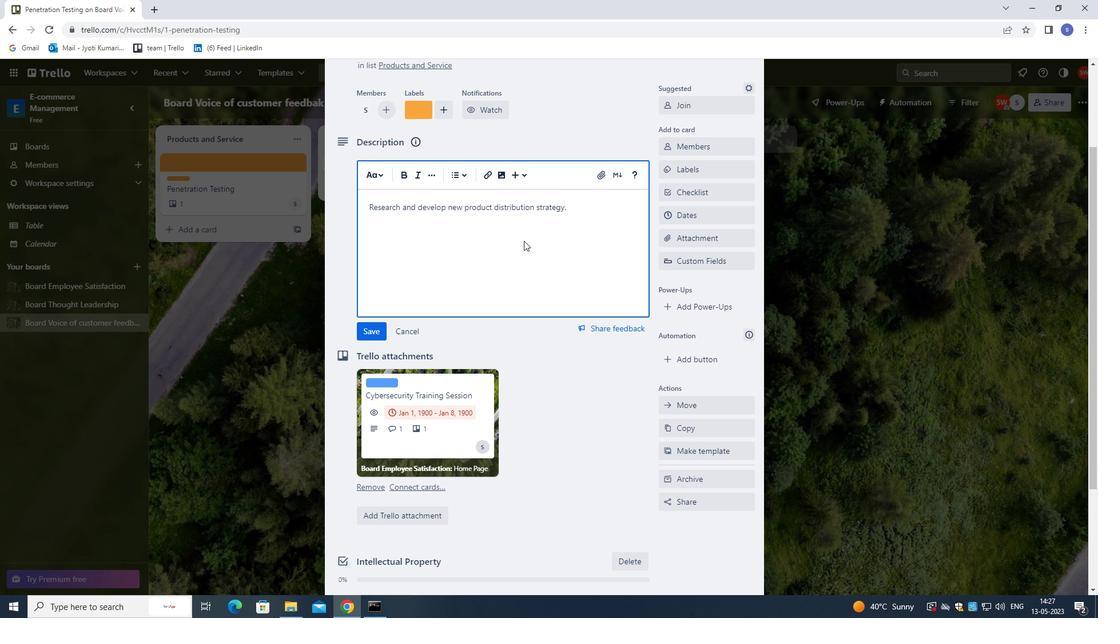
Action: Mouse moved to (528, 279)
Screenshot: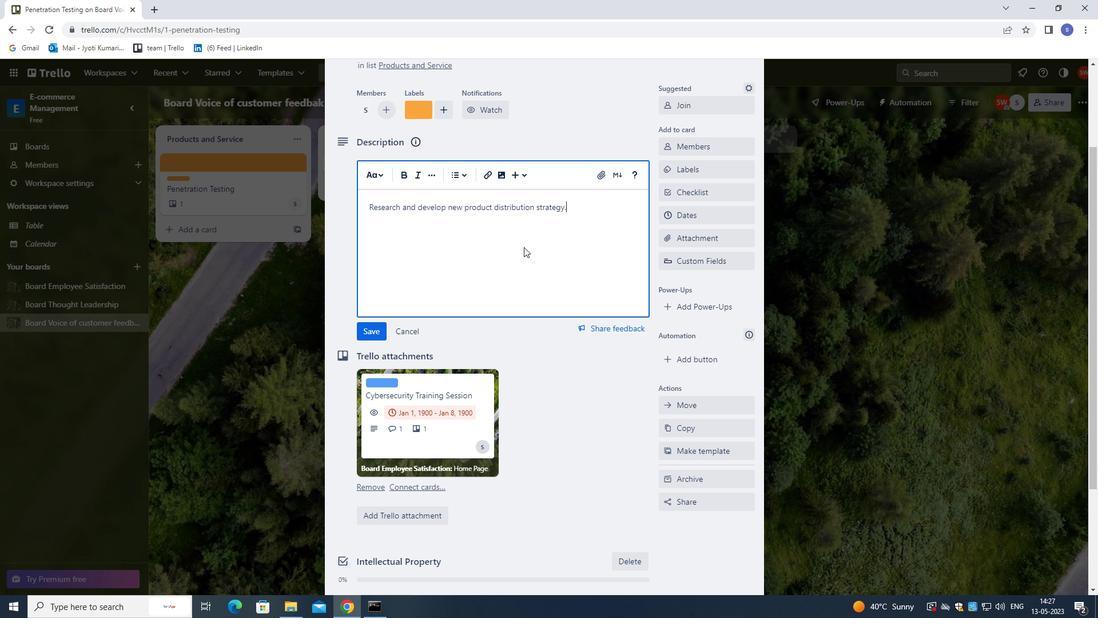 
Action: Mouse scrolled (528, 278) with delta (0, 0)
Screenshot: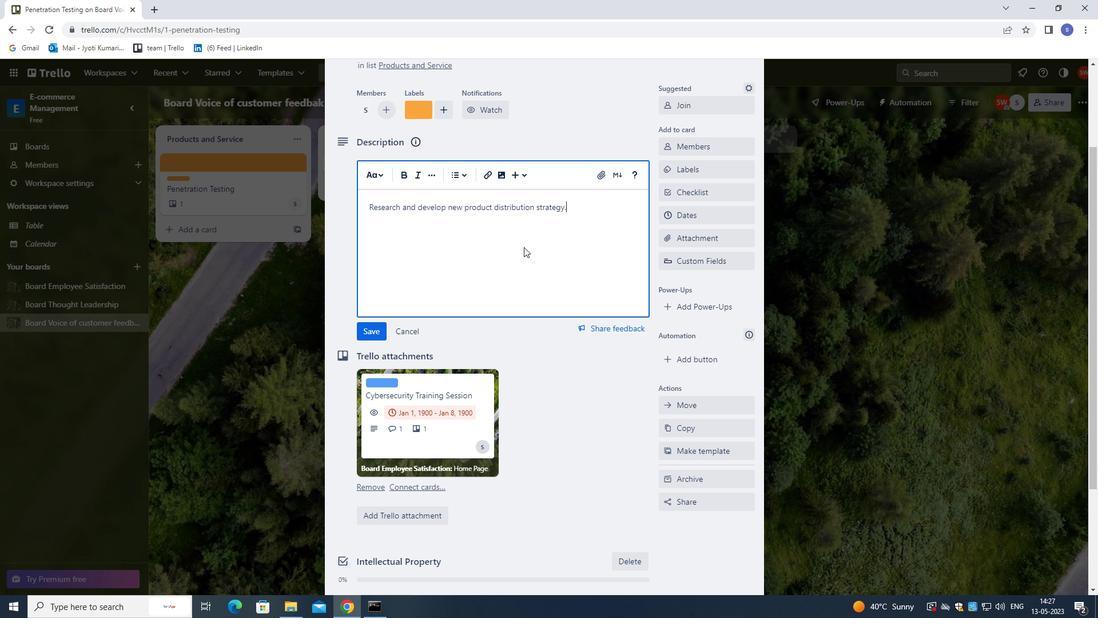
Action: Mouse moved to (533, 306)
Screenshot: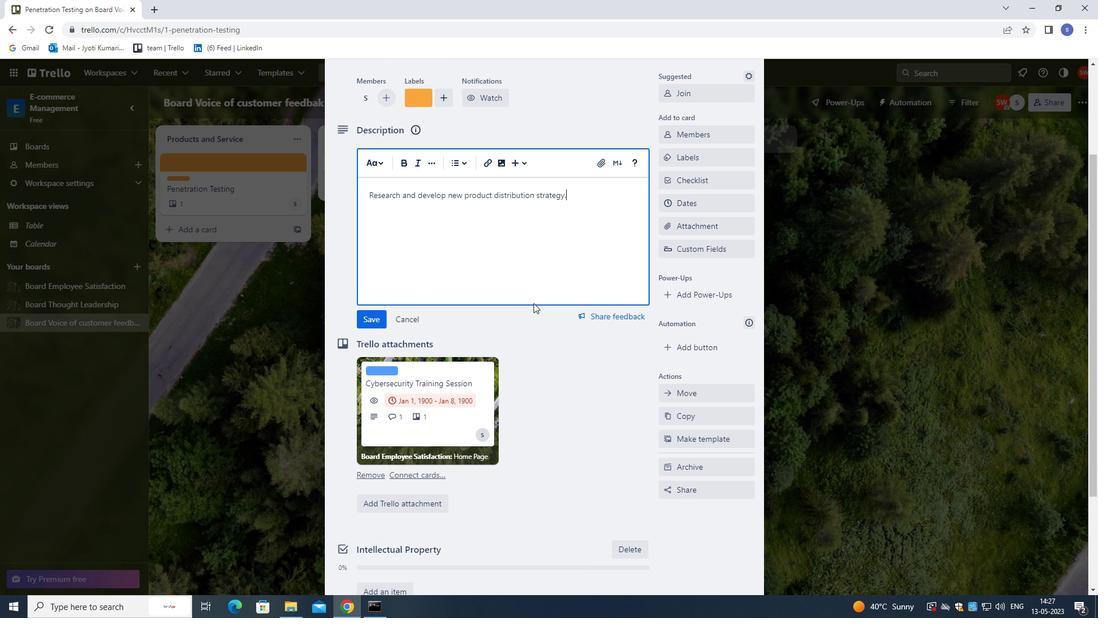 
Action: Mouse scrolled (533, 305) with delta (0, 0)
Screenshot: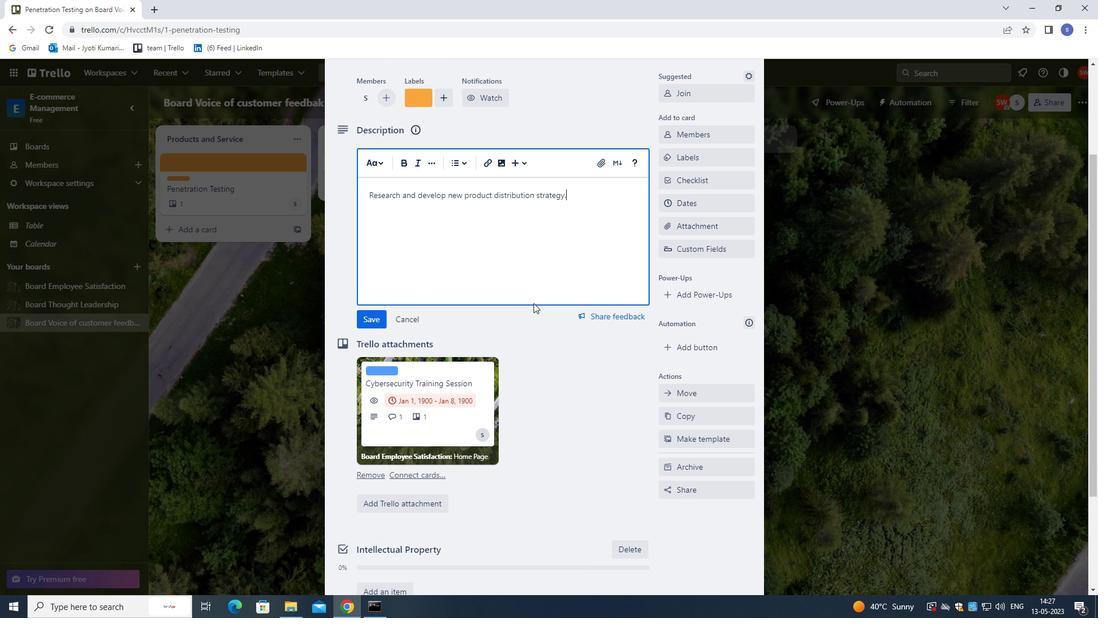 
Action: Mouse moved to (532, 309)
Screenshot: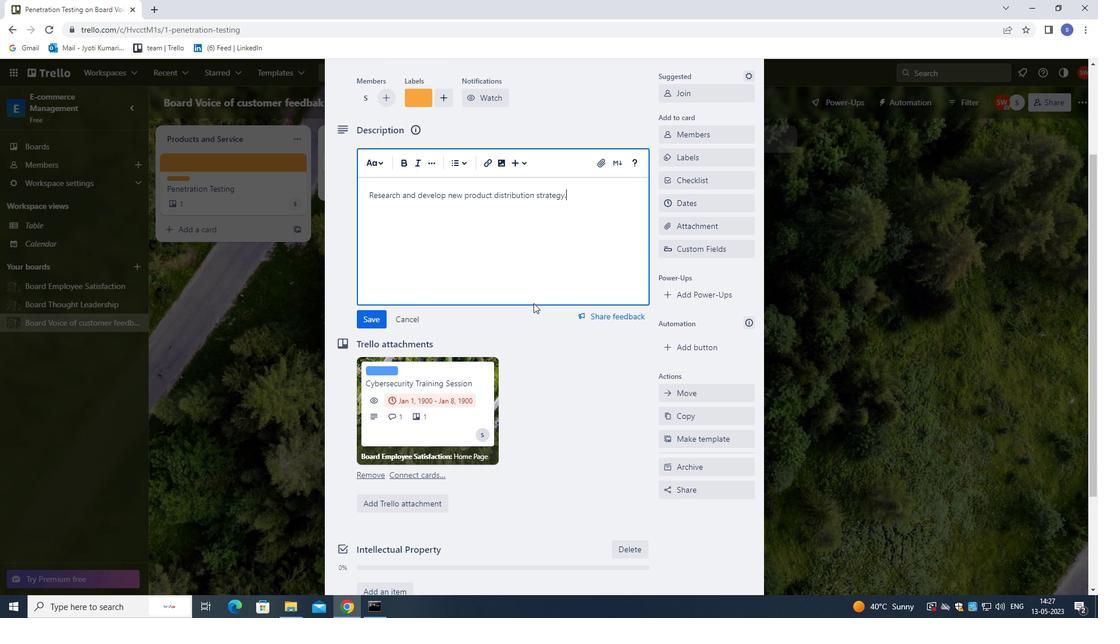 
Action: Mouse scrolled (532, 308) with delta (0, 0)
Screenshot: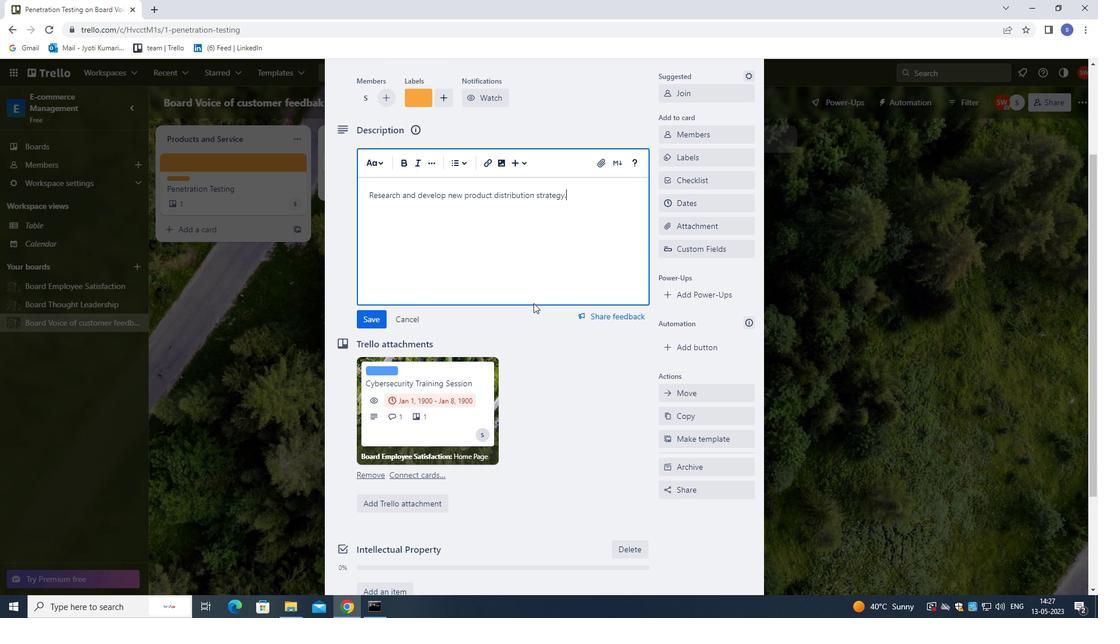 
Action: Mouse moved to (531, 314)
Screenshot: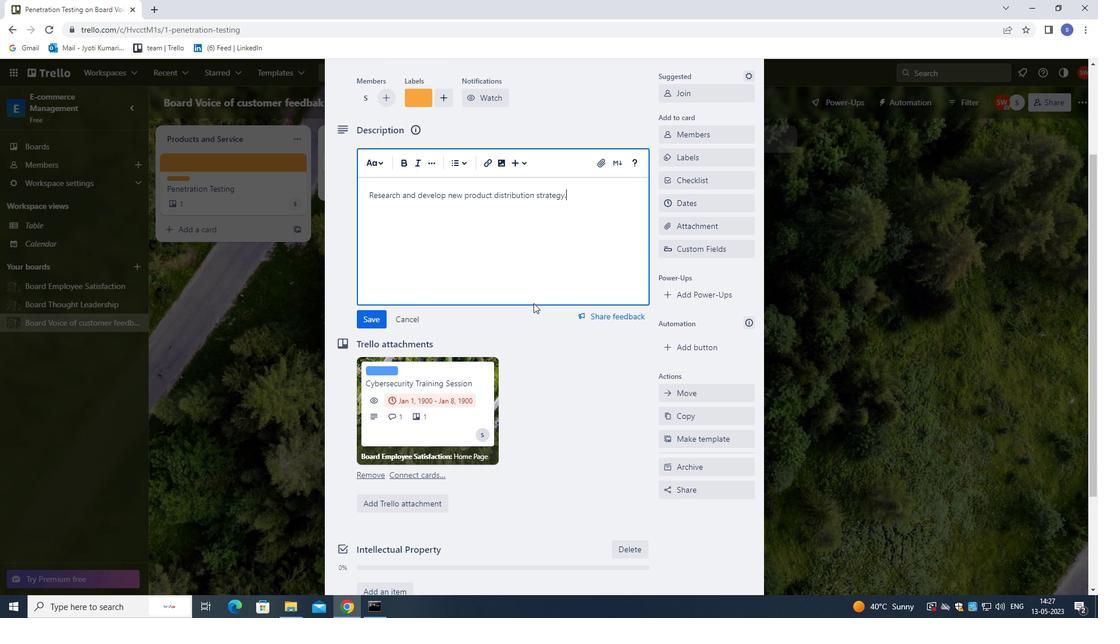 
Action: Mouse scrolled (531, 314) with delta (0, 0)
Screenshot: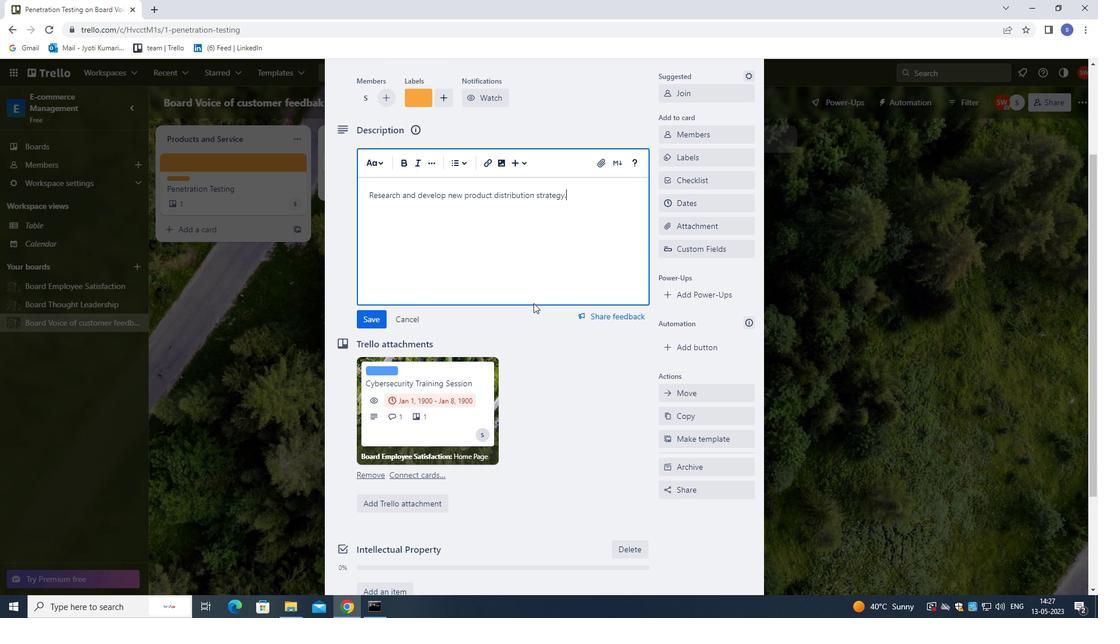 
Action: Mouse moved to (531, 316)
Screenshot: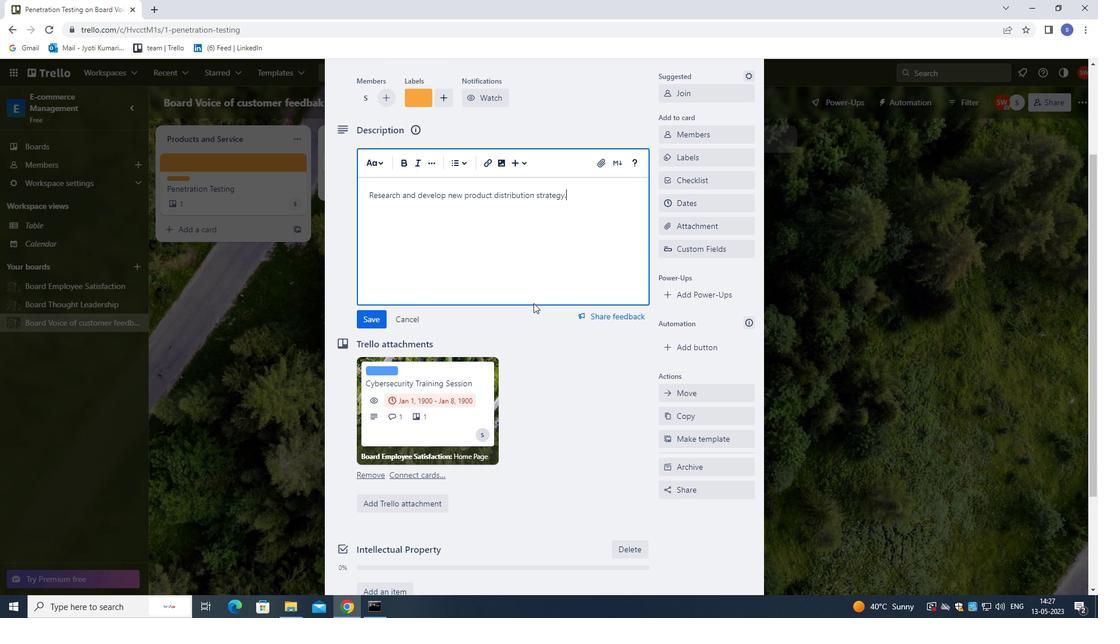 
Action: Mouse scrolled (531, 315) with delta (0, 0)
Screenshot: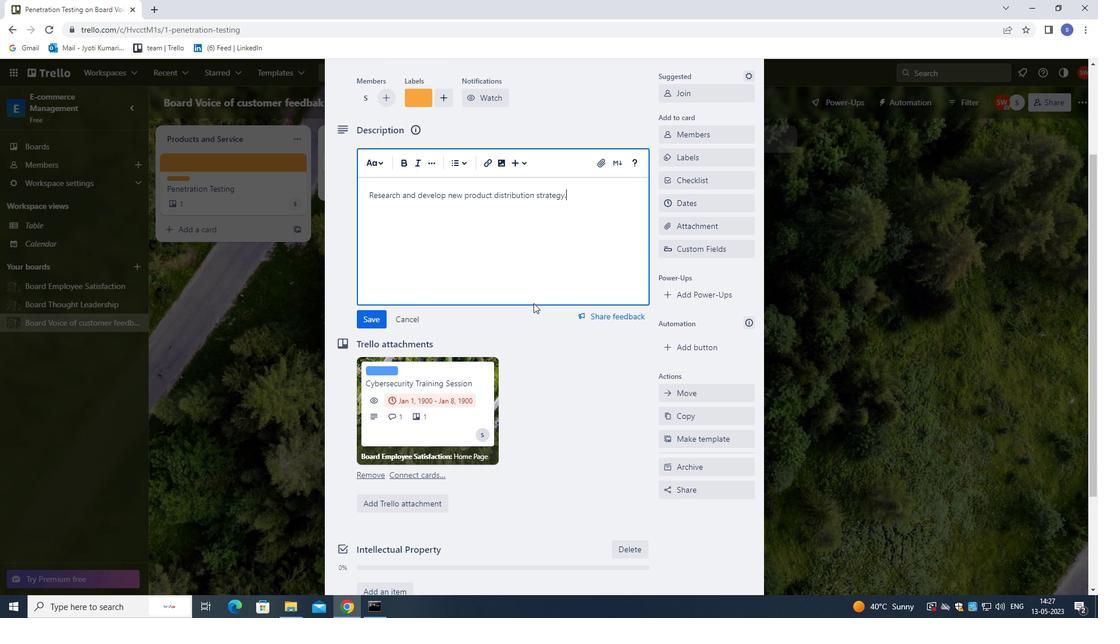 
Action: Mouse moved to (509, 519)
Screenshot: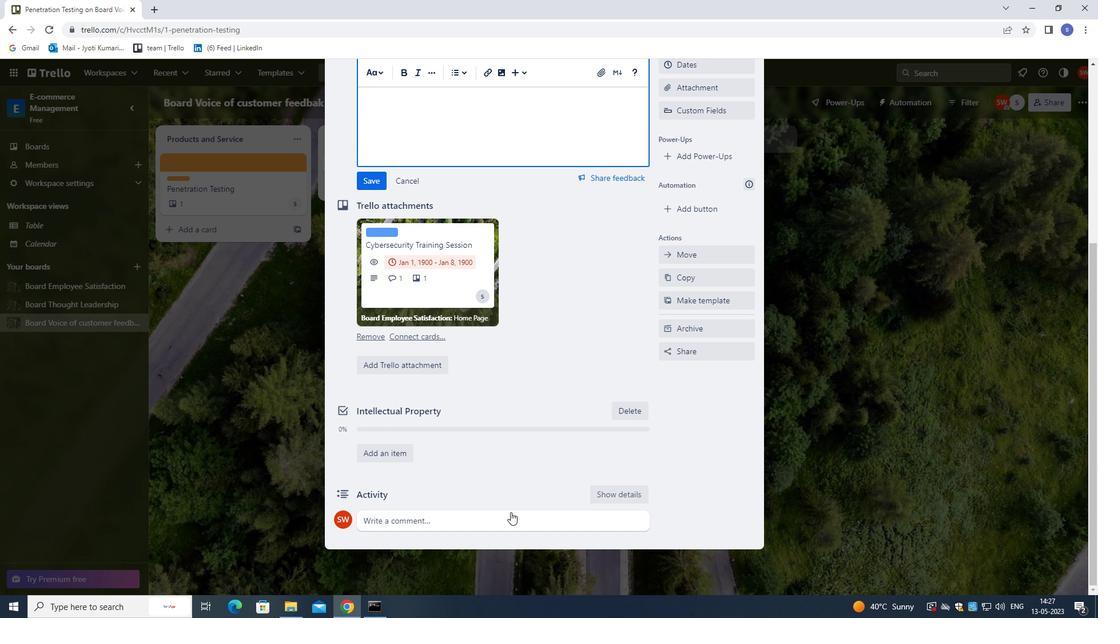 
Action: Mouse pressed left at (509, 519)
Screenshot: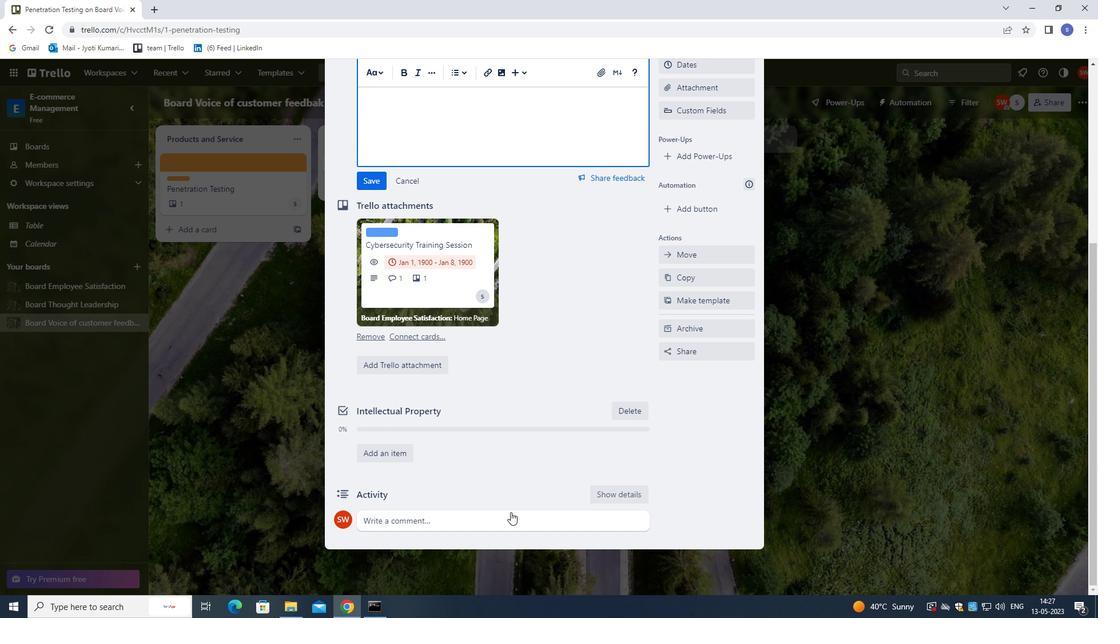 
Action: Mouse moved to (563, 491)
Screenshot: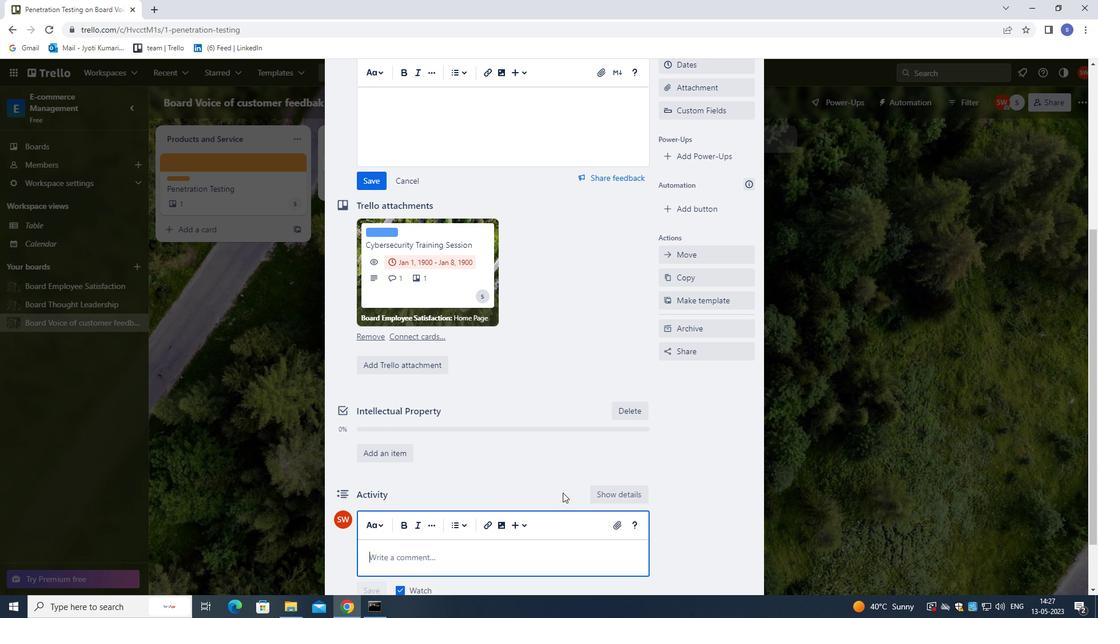 
Action: Key pressed <Key.shift>LET<Key.space>US<Key.space>APPROS<Key.backspace>ACH<Key.space>THIS<Key.space>TASK<Key.space>WITH<Key.space>A<Key.space>SEM<Key.backspace>NSE<Key.space>OF<Key.space>CREATIVITY<Key.space>AND<Key.space>INNOVATION,<Key.space>LOOKING<Key.space>FOR<Key.space>UNIQUE<Key.space>AND<Key.space>UNCONVENTIONAL<Key.space>SOLUTIONS.
Screenshot: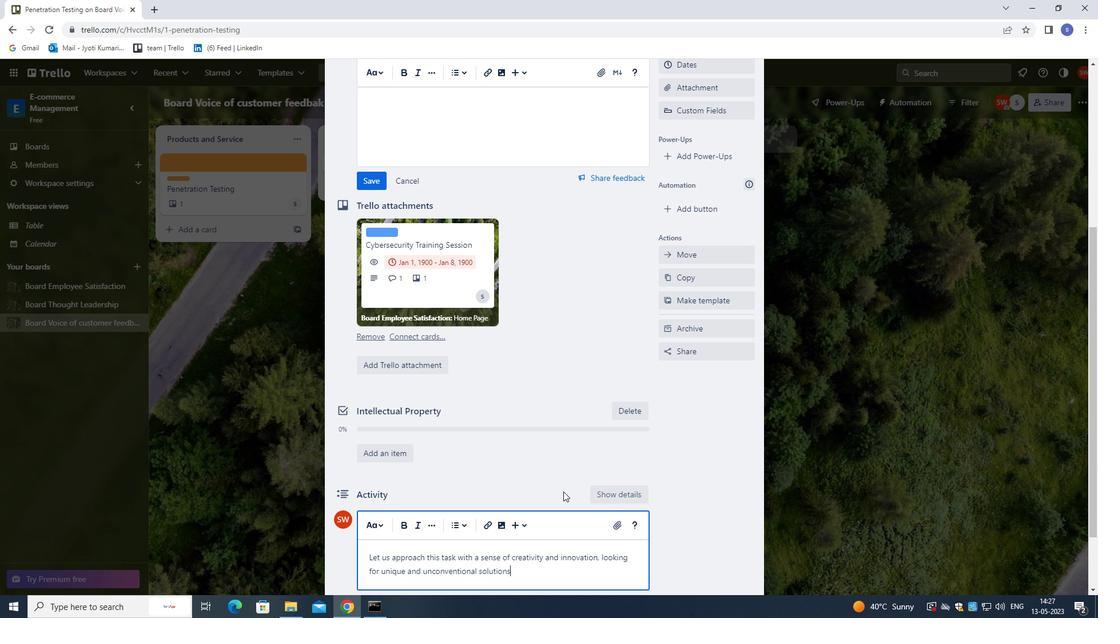 
Action: Mouse moved to (375, 180)
Screenshot: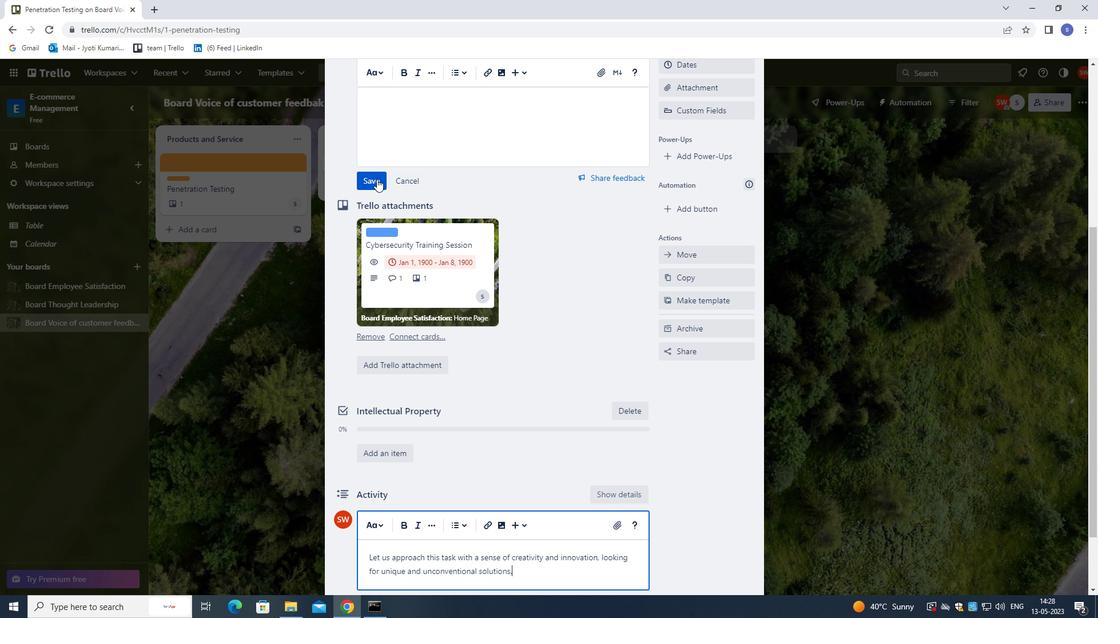 
Action: Mouse pressed left at (375, 180)
Screenshot: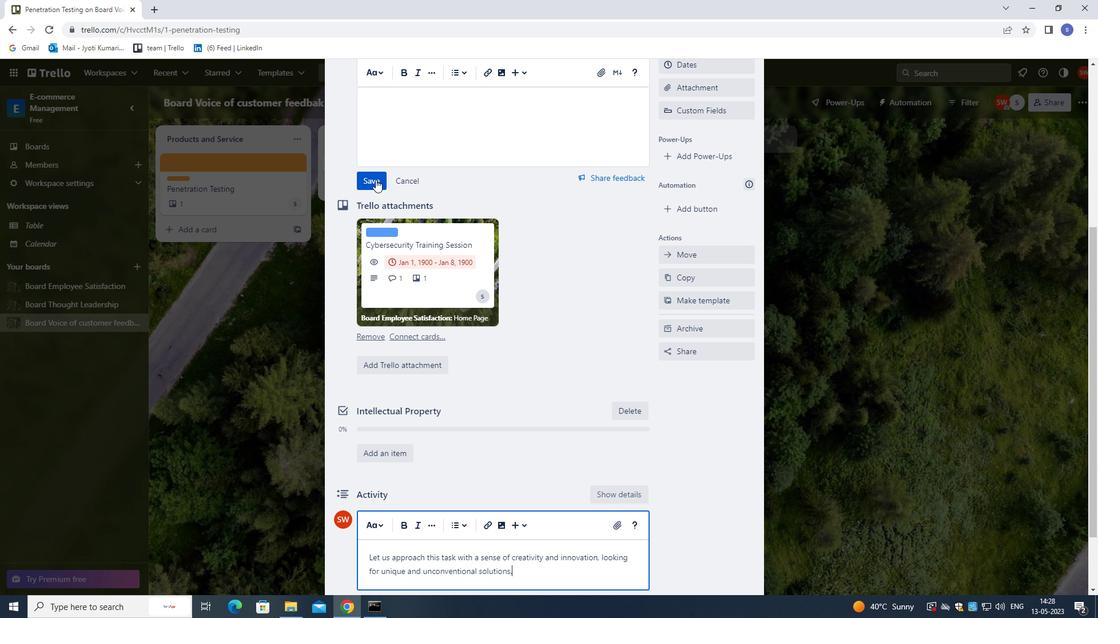 
Action: Mouse moved to (486, 350)
Screenshot: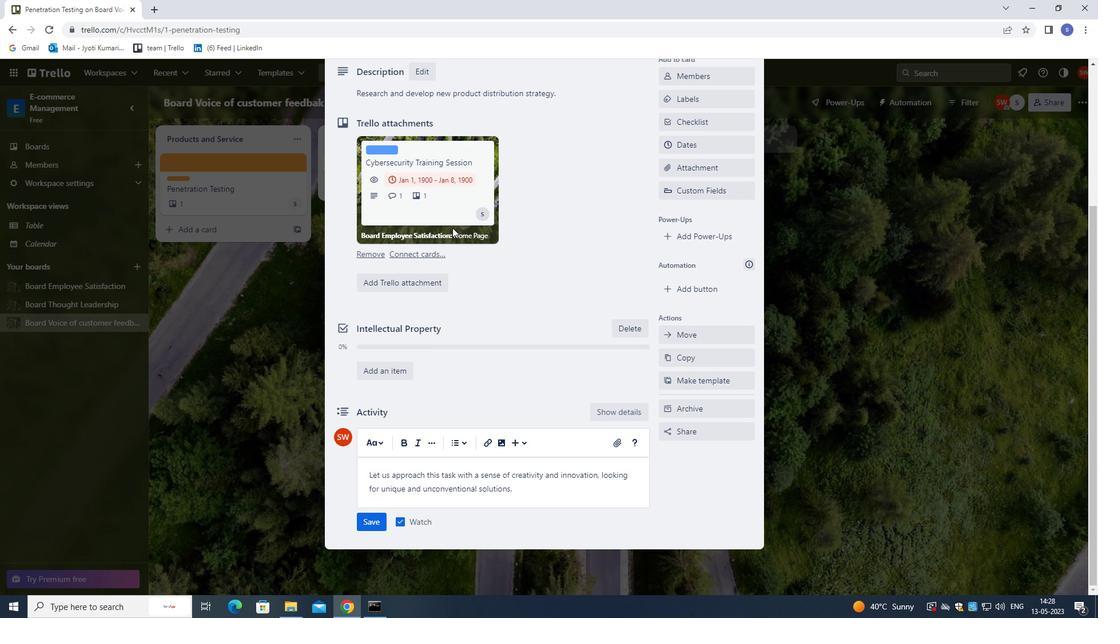 
Action: Mouse scrolled (486, 349) with delta (0, 0)
Screenshot: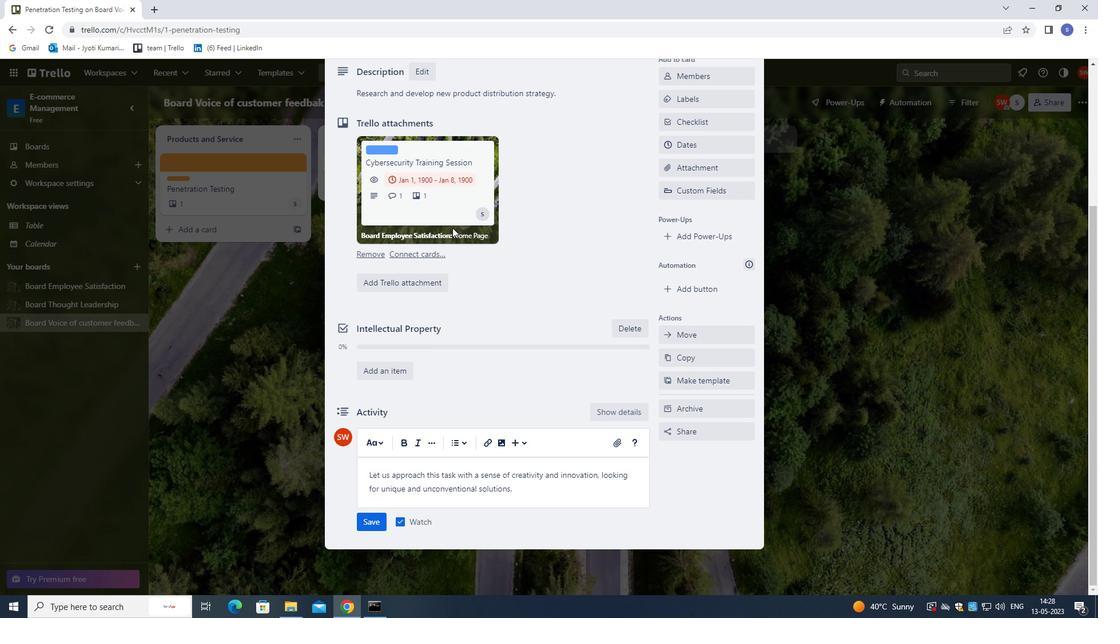 
Action: Mouse moved to (488, 381)
Screenshot: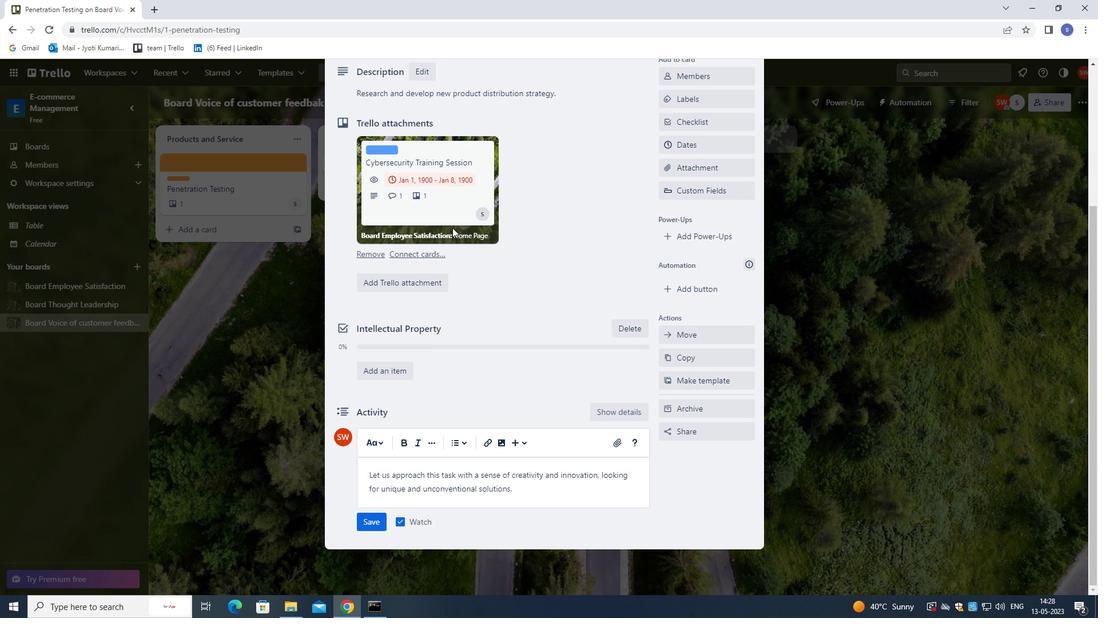 
Action: Mouse scrolled (488, 380) with delta (0, 0)
Screenshot: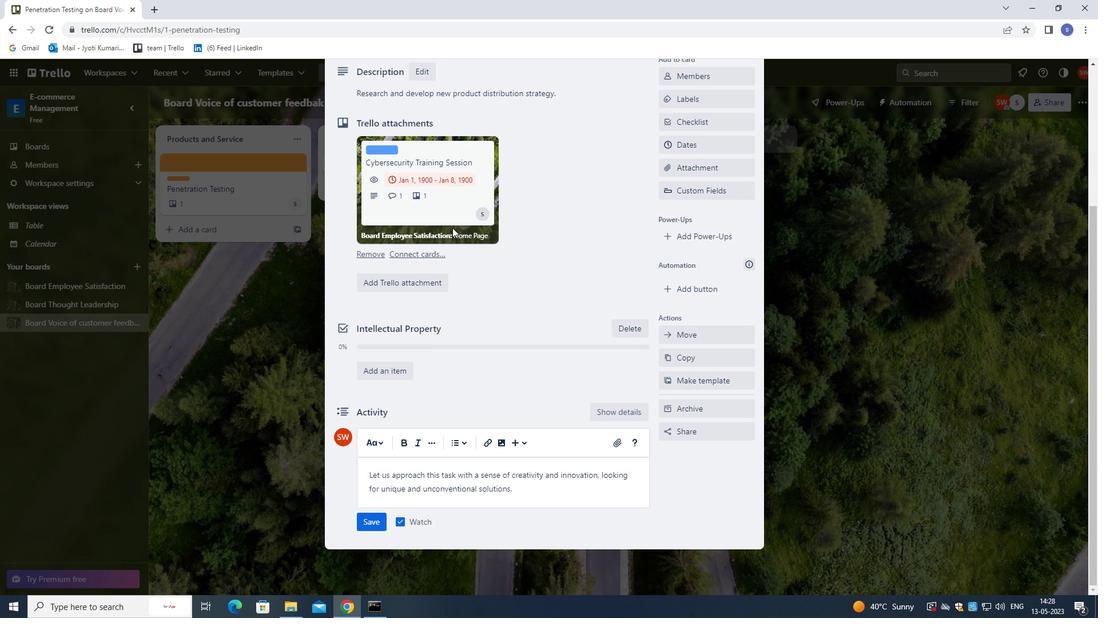 
Action: Mouse moved to (490, 398)
Screenshot: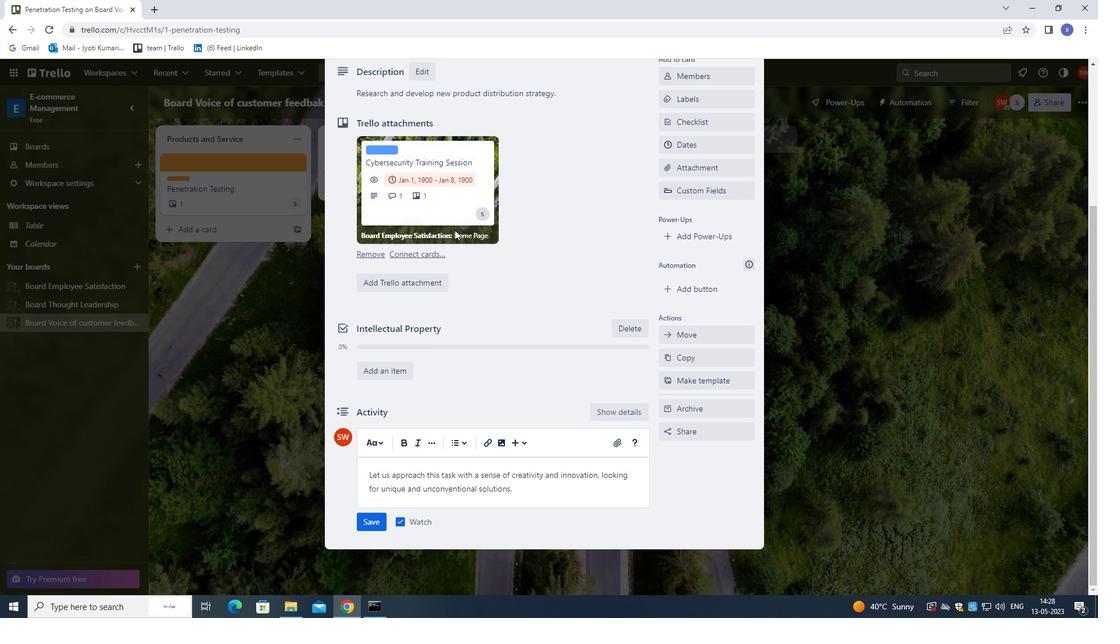 
Action: Mouse scrolled (490, 397) with delta (0, 0)
Screenshot: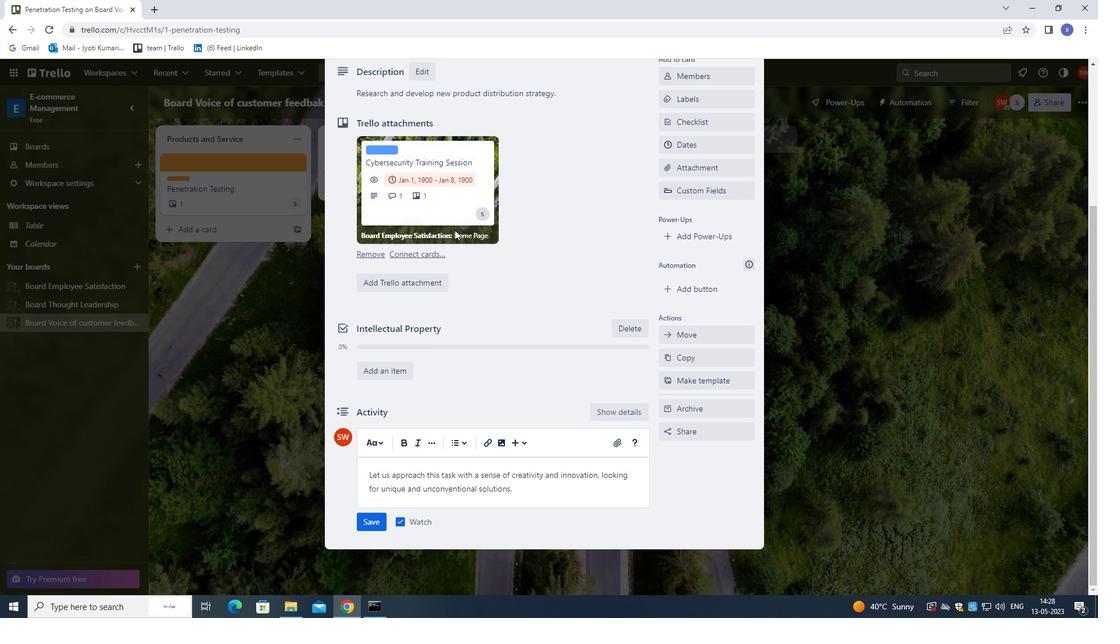 
Action: Mouse moved to (490, 412)
Screenshot: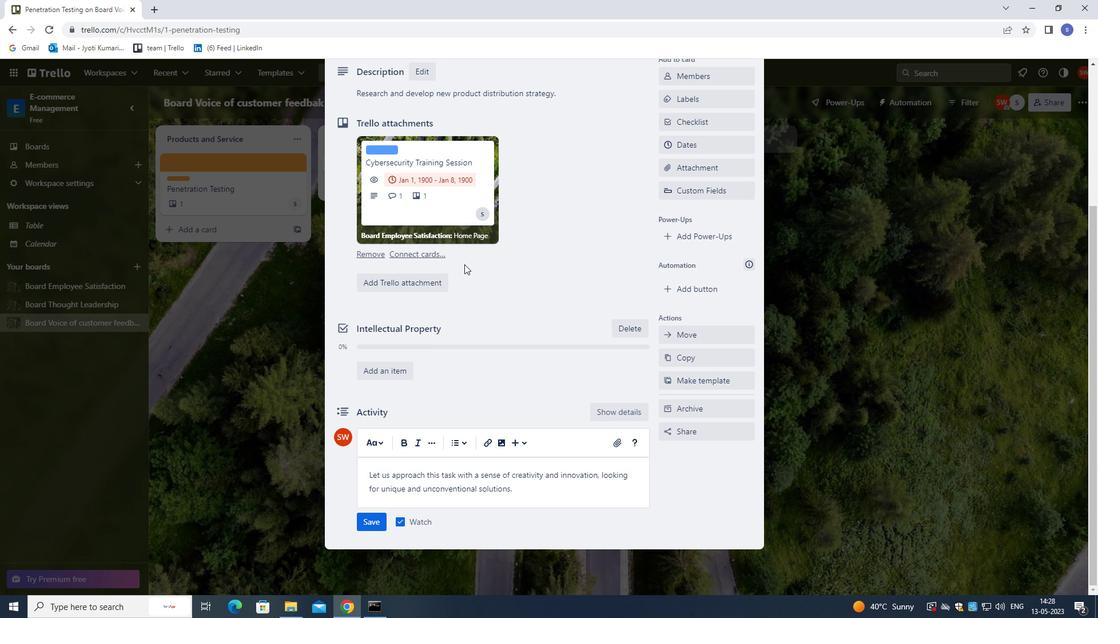
Action: Mouse scrolled (490, 411) with delta (0, 0)
Screenshot: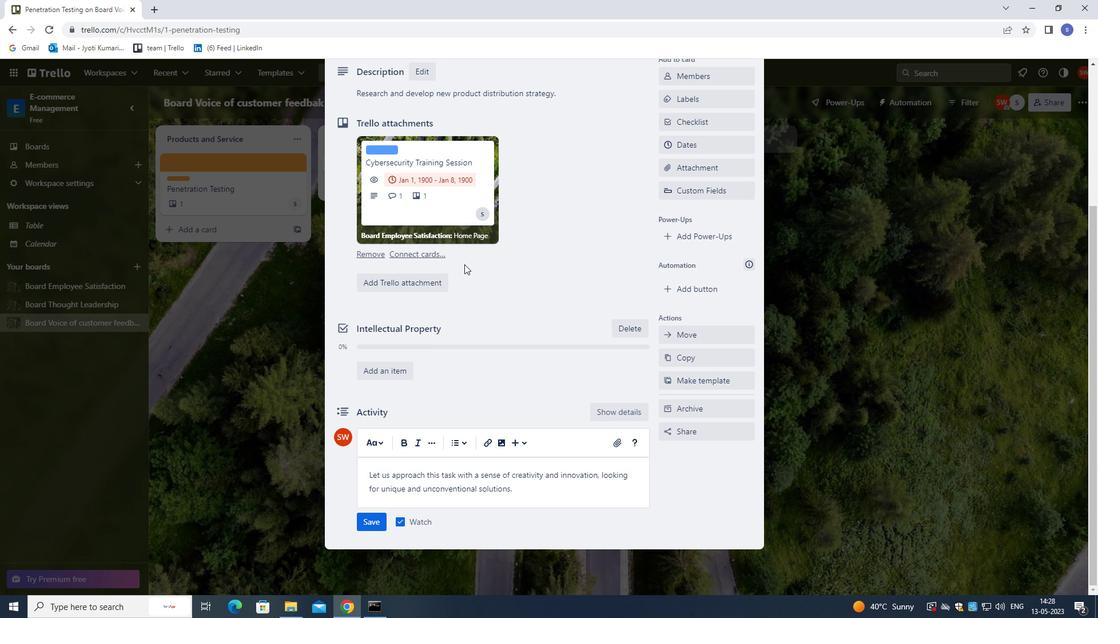 
Action: Mouse moved to (369, 525)
Screenshot: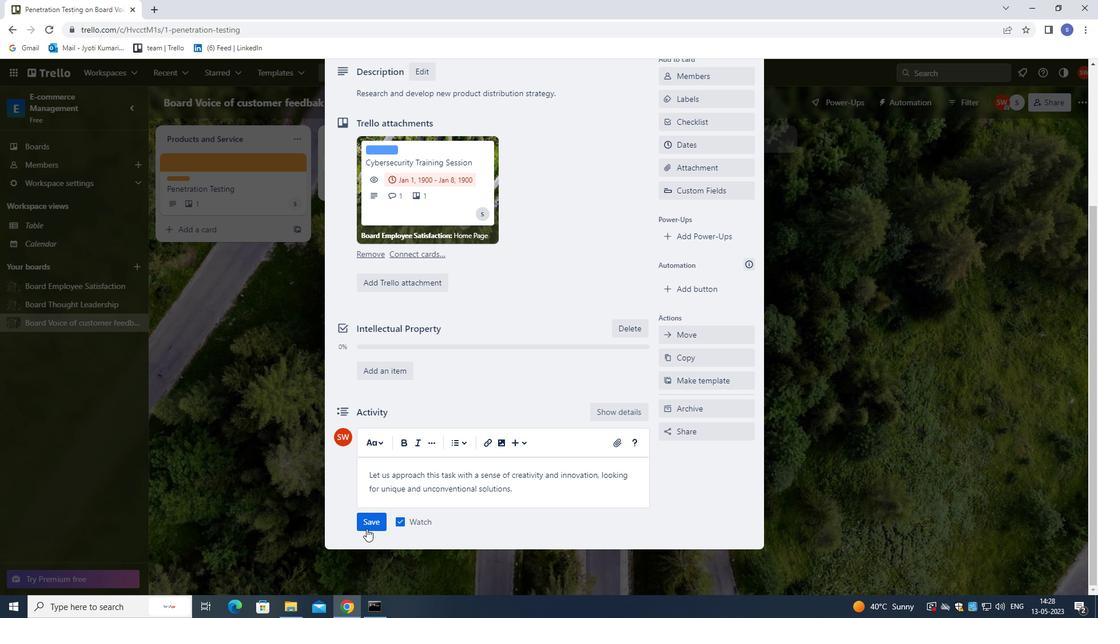 
Action: Mouse pressed left at (369, 525)
Screenshot: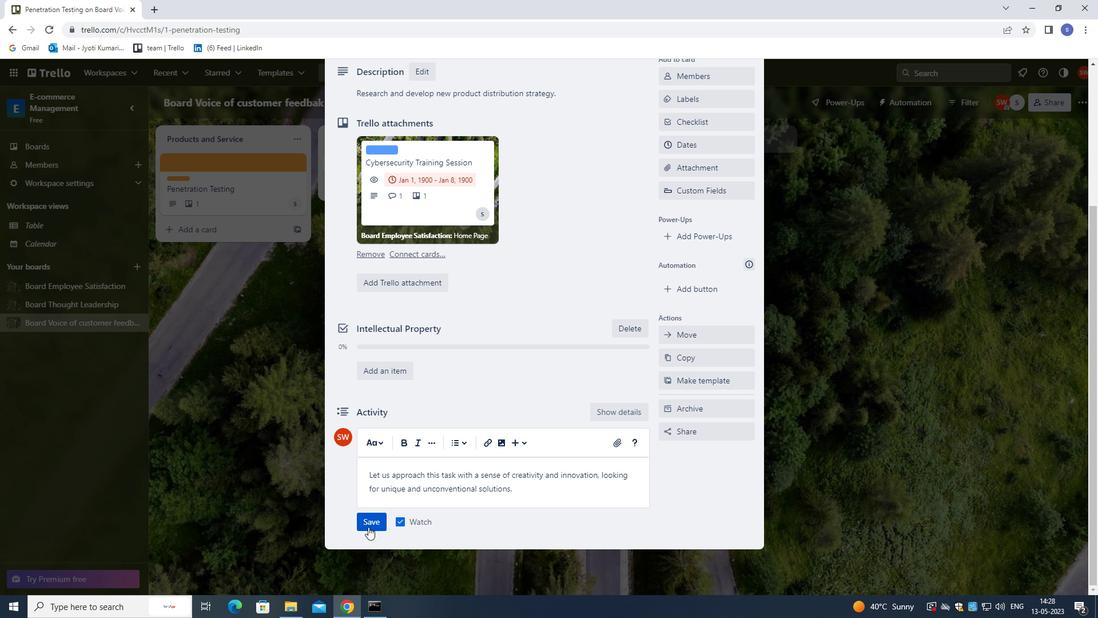 
Action: Mouse moved to (437, 527)
Screenshot: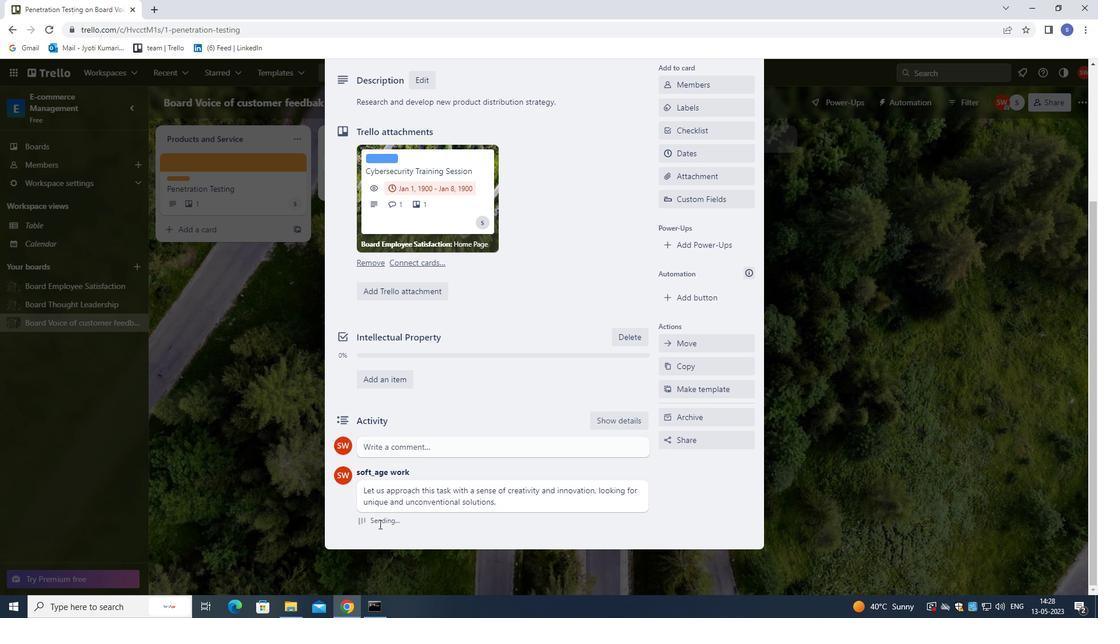 
Action: Mouse scrolled (437, 527) with delta (0, 0)
Screenshot: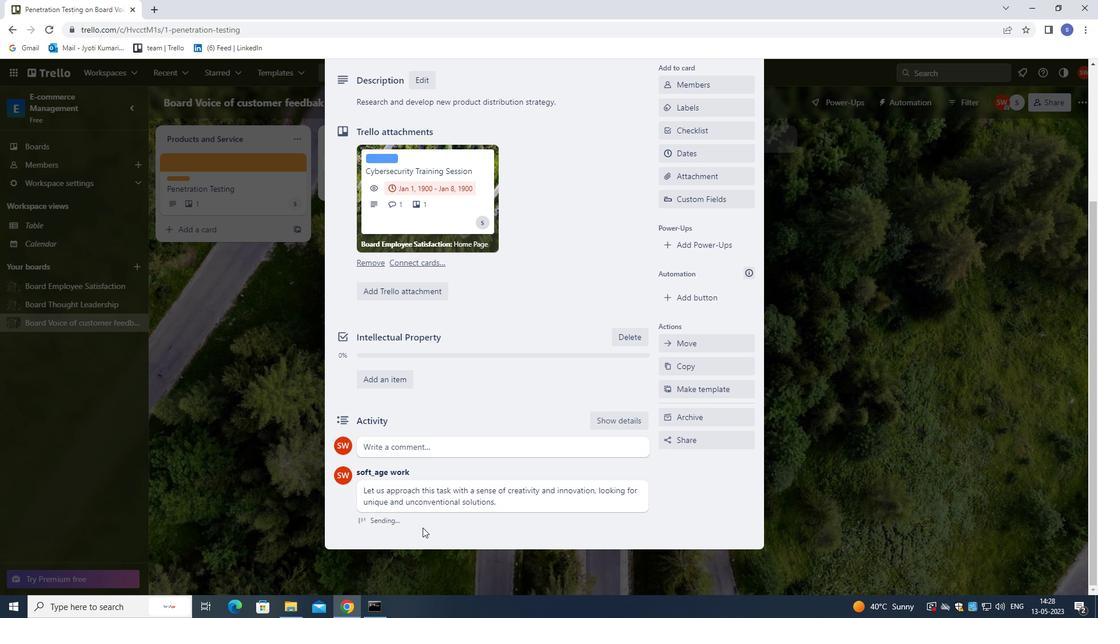 
Action: Mouse moved to (438, 525)
Screenshot: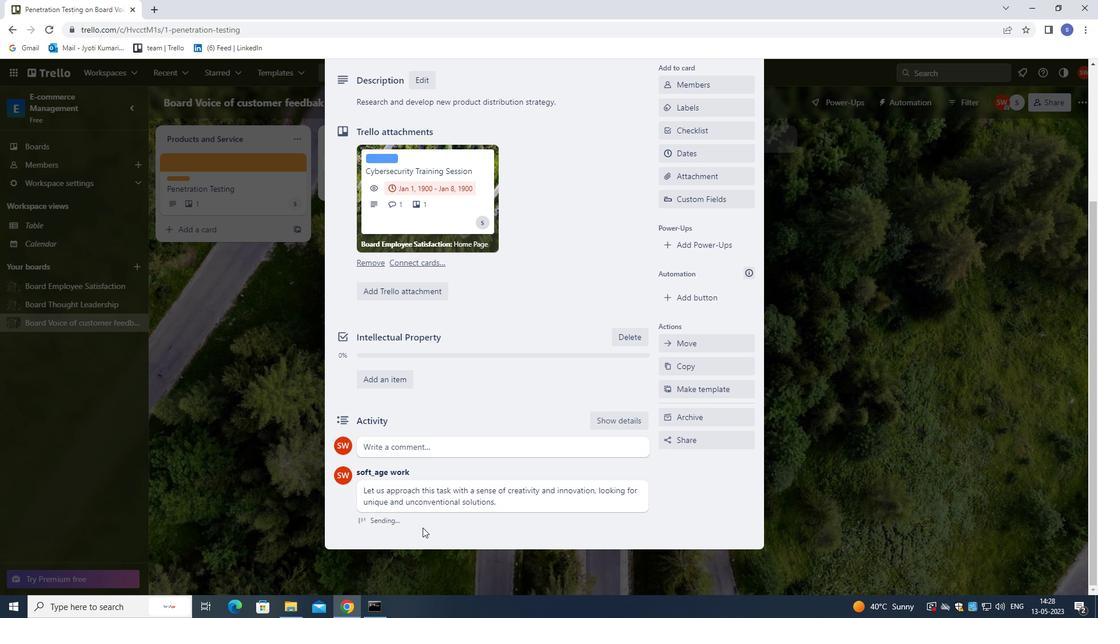 
Action: Mouse scrolled (438, 525) with delta (0, 0)
Screenshot: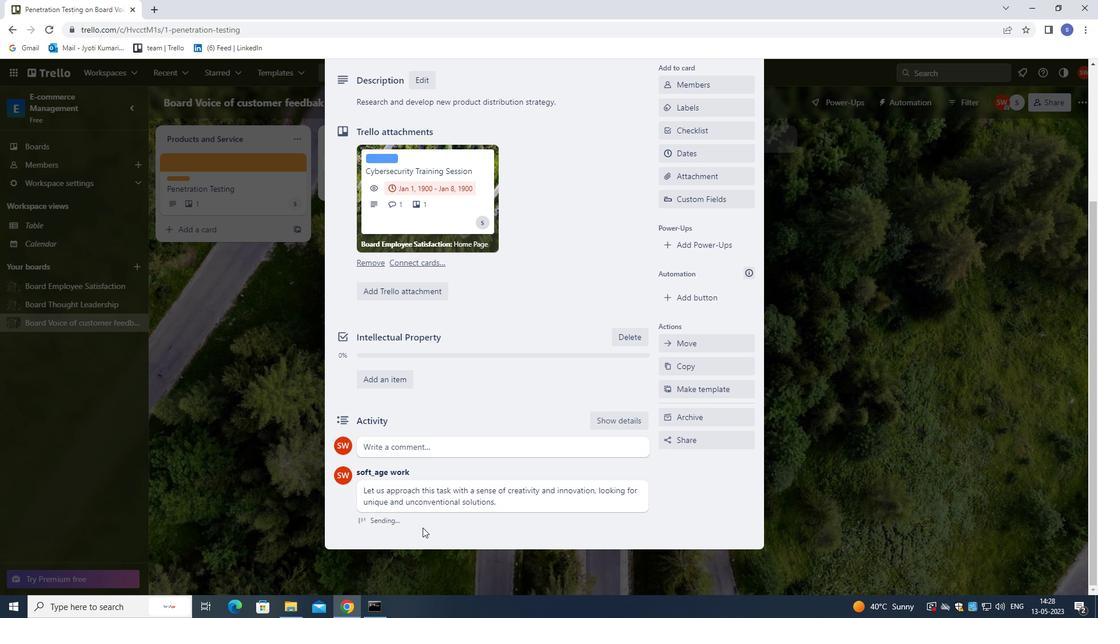 
Action: Mouse scrolled (438, 525) with delta (0, 0)
Screenshot: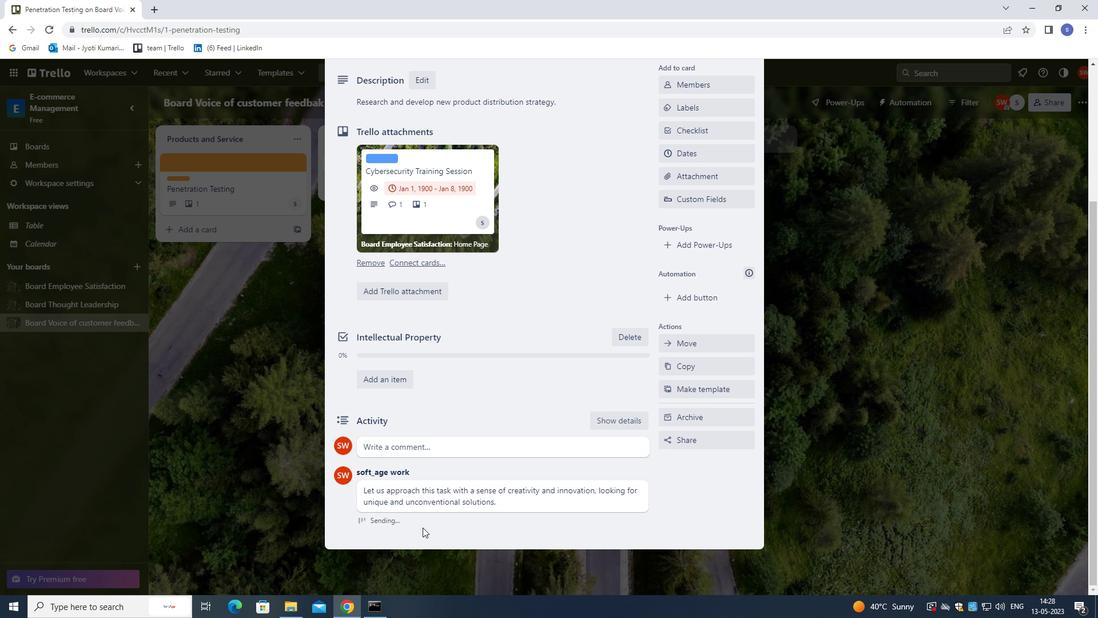 
Action: Mouse scrolled (438, 525) with delta (0, 0)
Screenshot: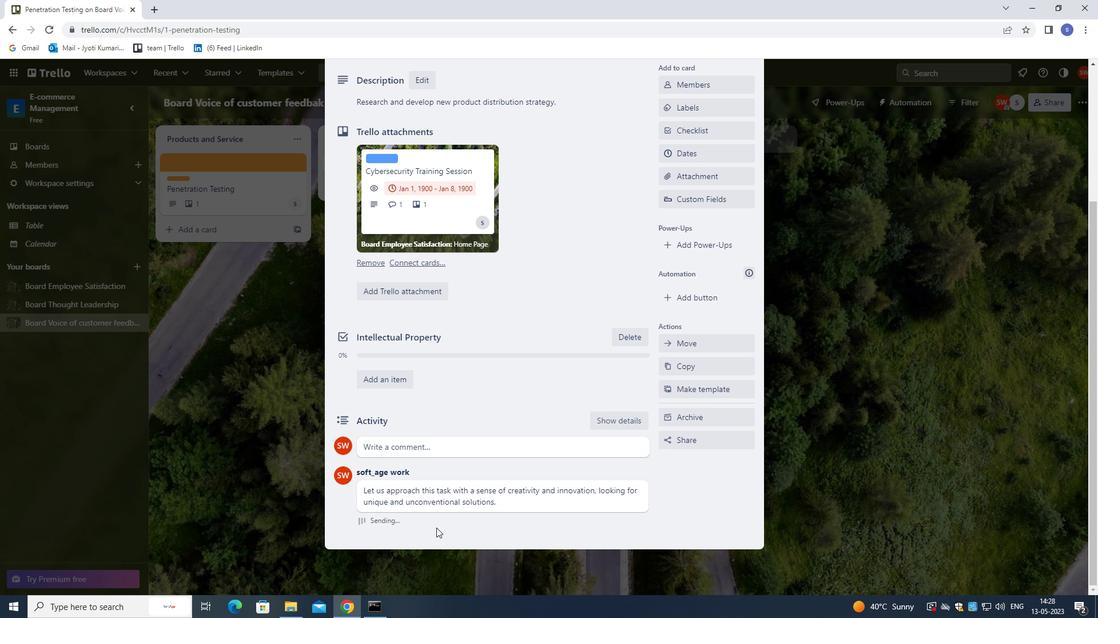 
Action: Mouse scrolled (438, 525) with delta (0, 0)
Screenshot: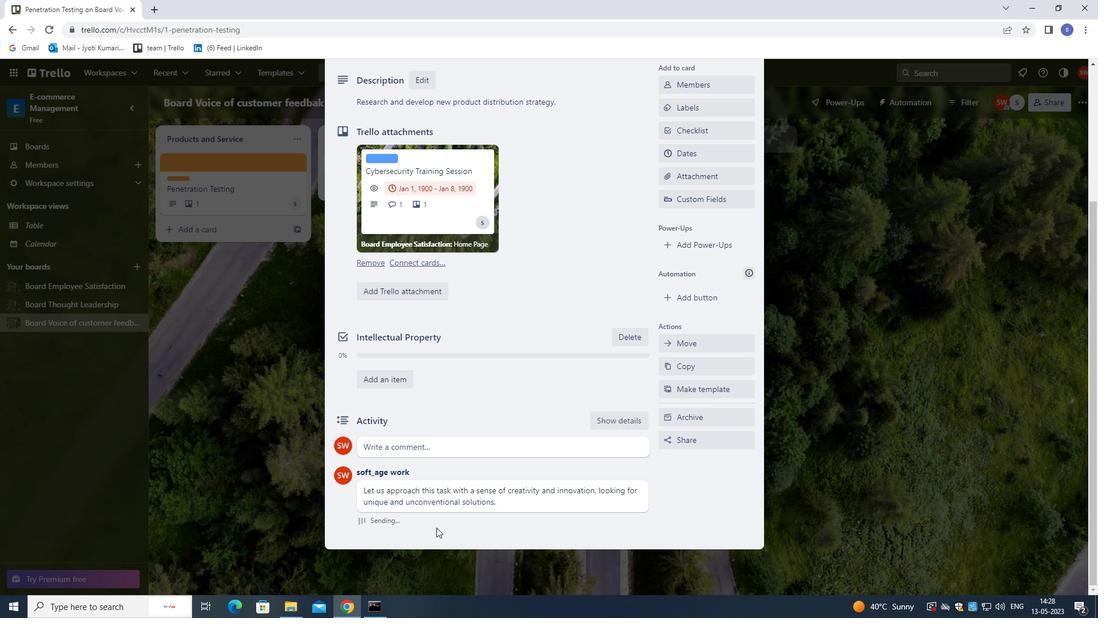 
Action: Mouse scrolled (438, 525) with delta (0, 0)
Screenshot: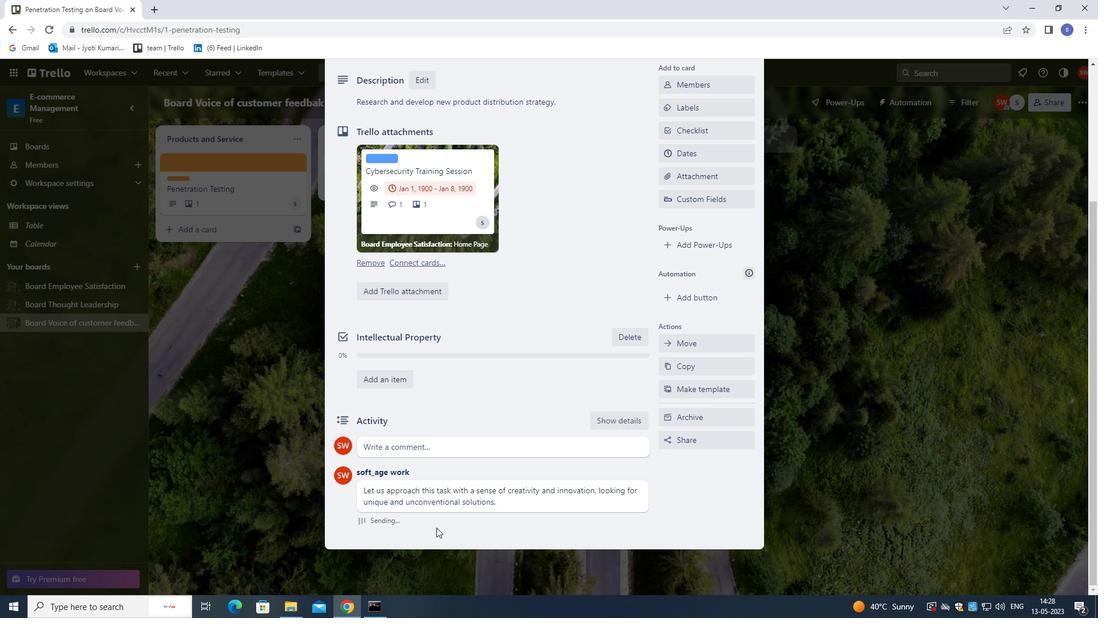 
Action: Mouse scrolled (438, 525) with delta (0, 0)
Screenshot: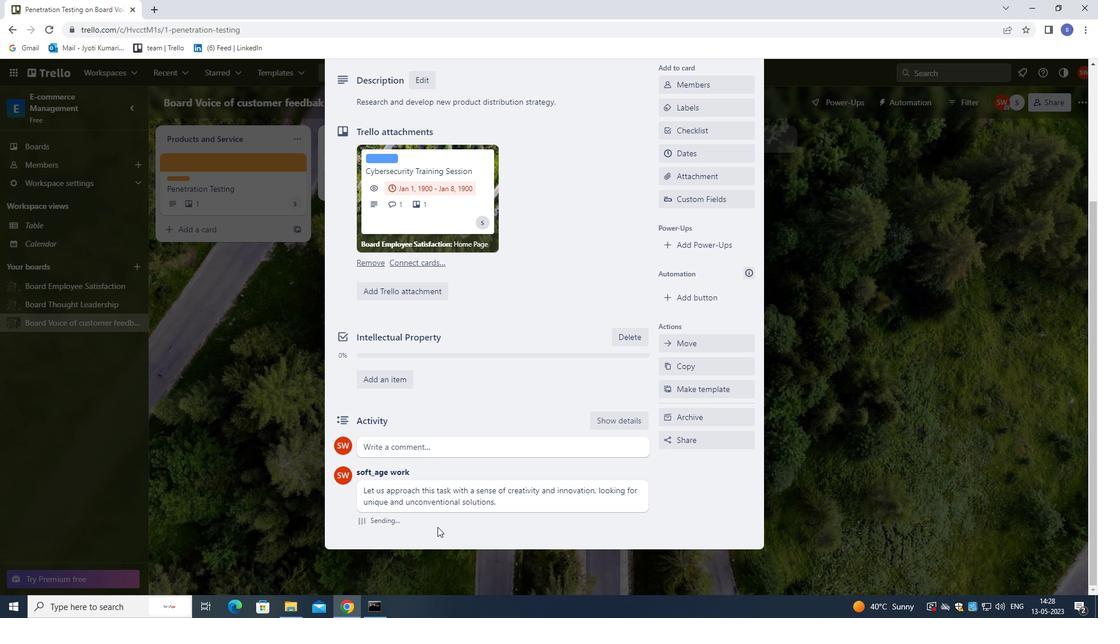 
Action: Mouse moved to (438, 524)
Screenshot: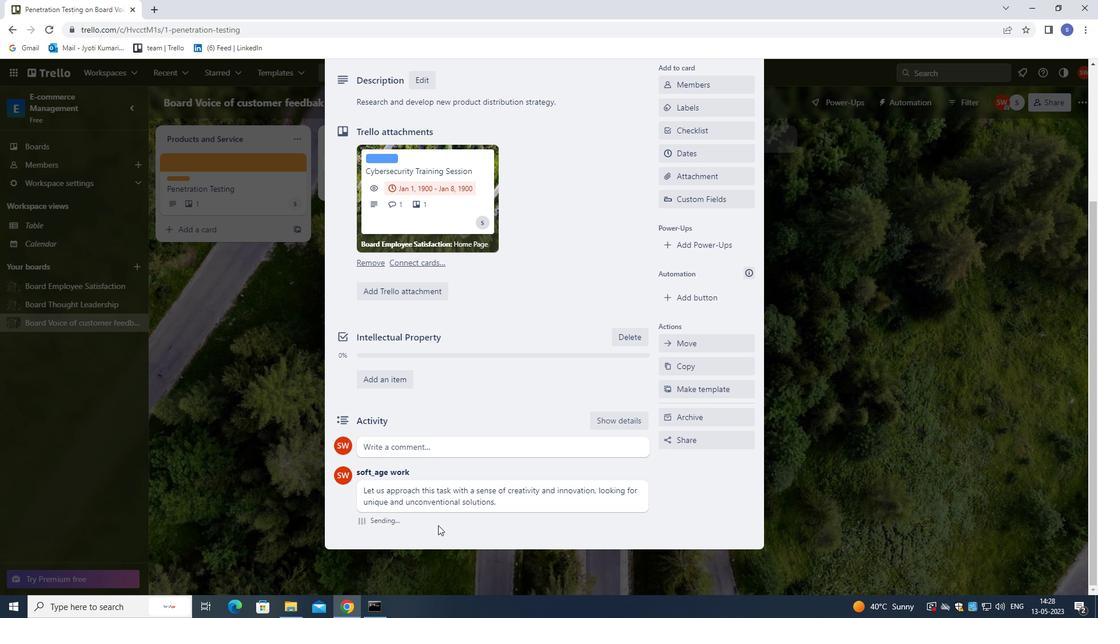 
Action: Mouse scrolled (438, 524) with delta (0, 0)
Screenshot: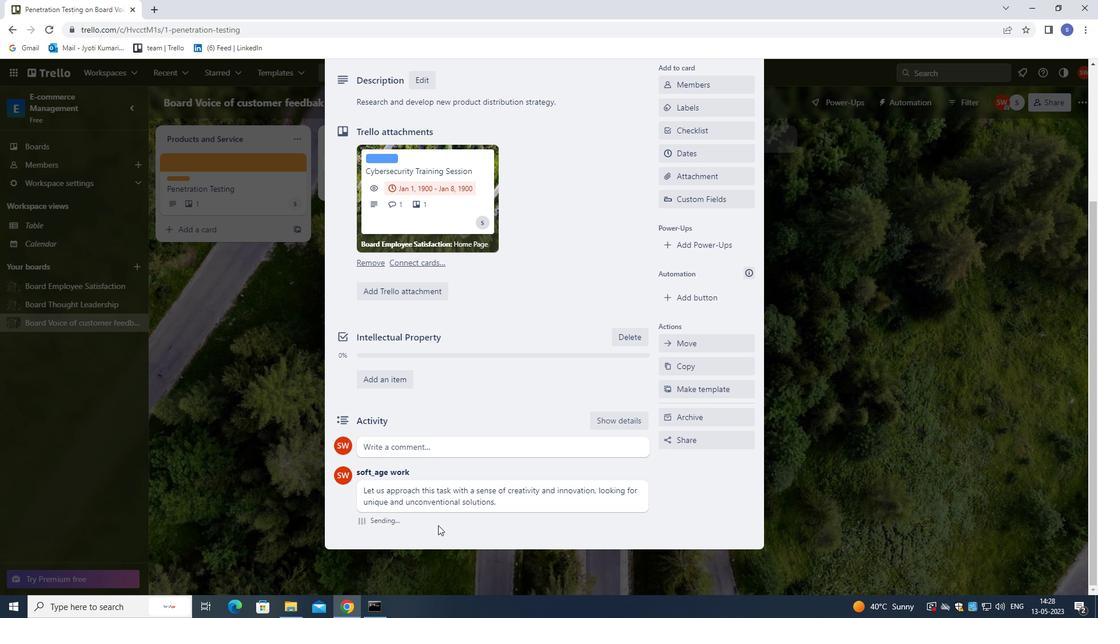 
Action: Mouse moved to (749, 96)
Screenshot: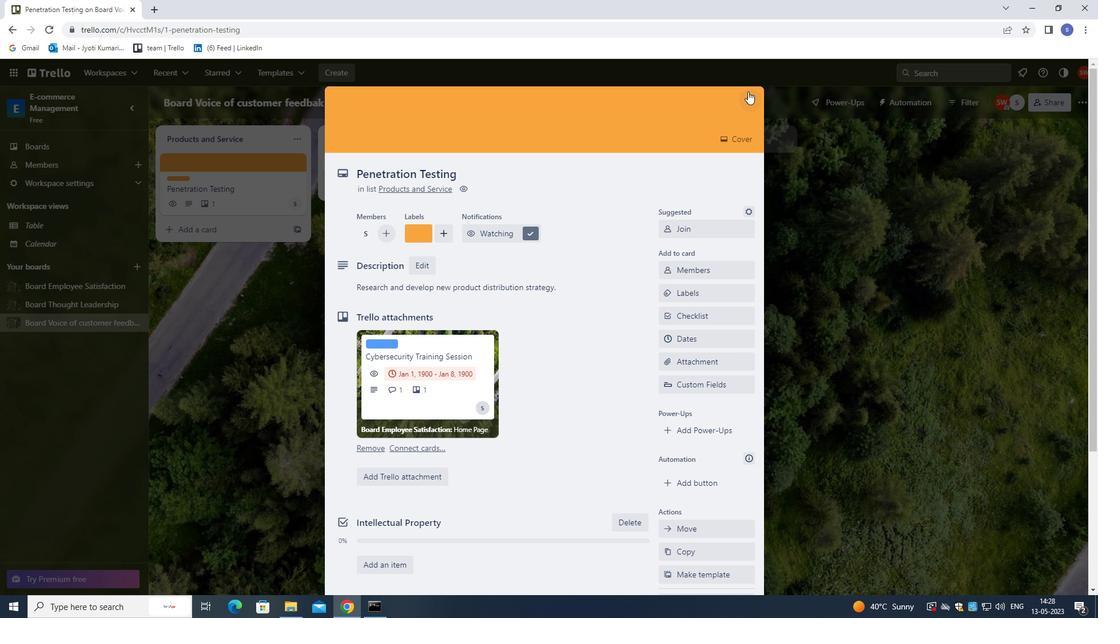 
Action: Mouse pressed left at (749, 96)
Screenshot: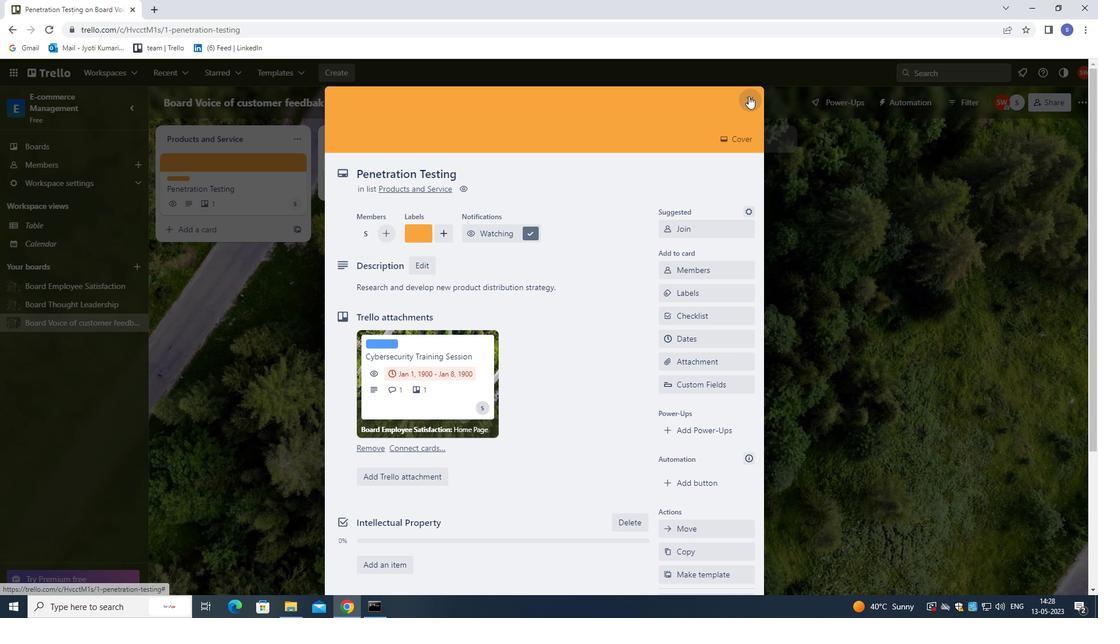 
Action: Mouse moved to (737, 91)
Screenshot: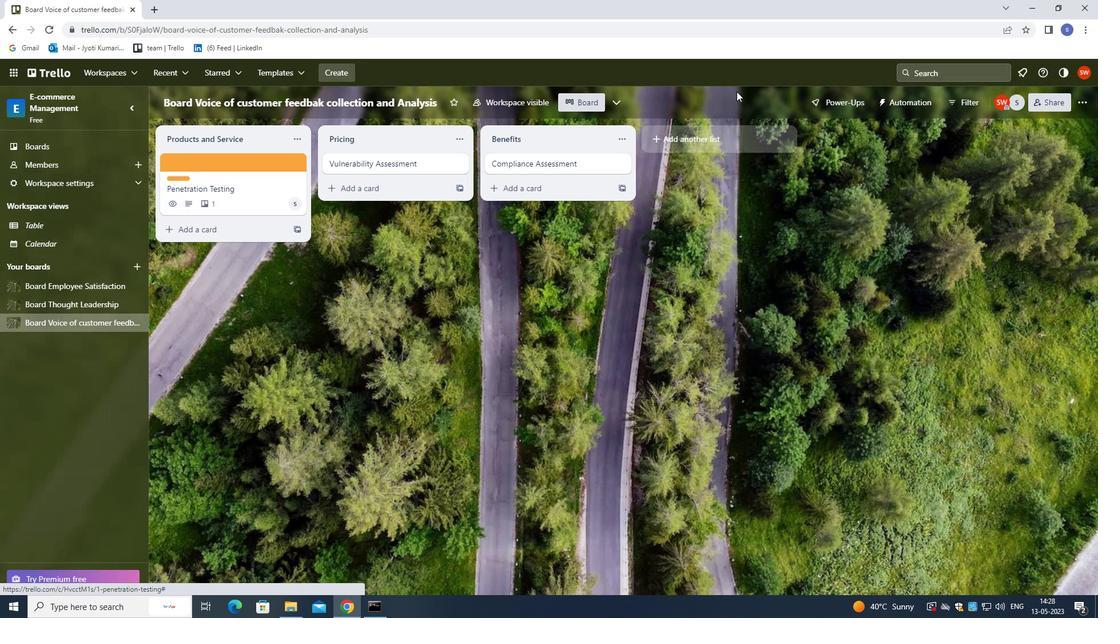 
